 Task: Use the formula "DOLLAR" in spreadsheet "Project protfolio".
Action: Mouse moved to (900, 136)
Screenshot: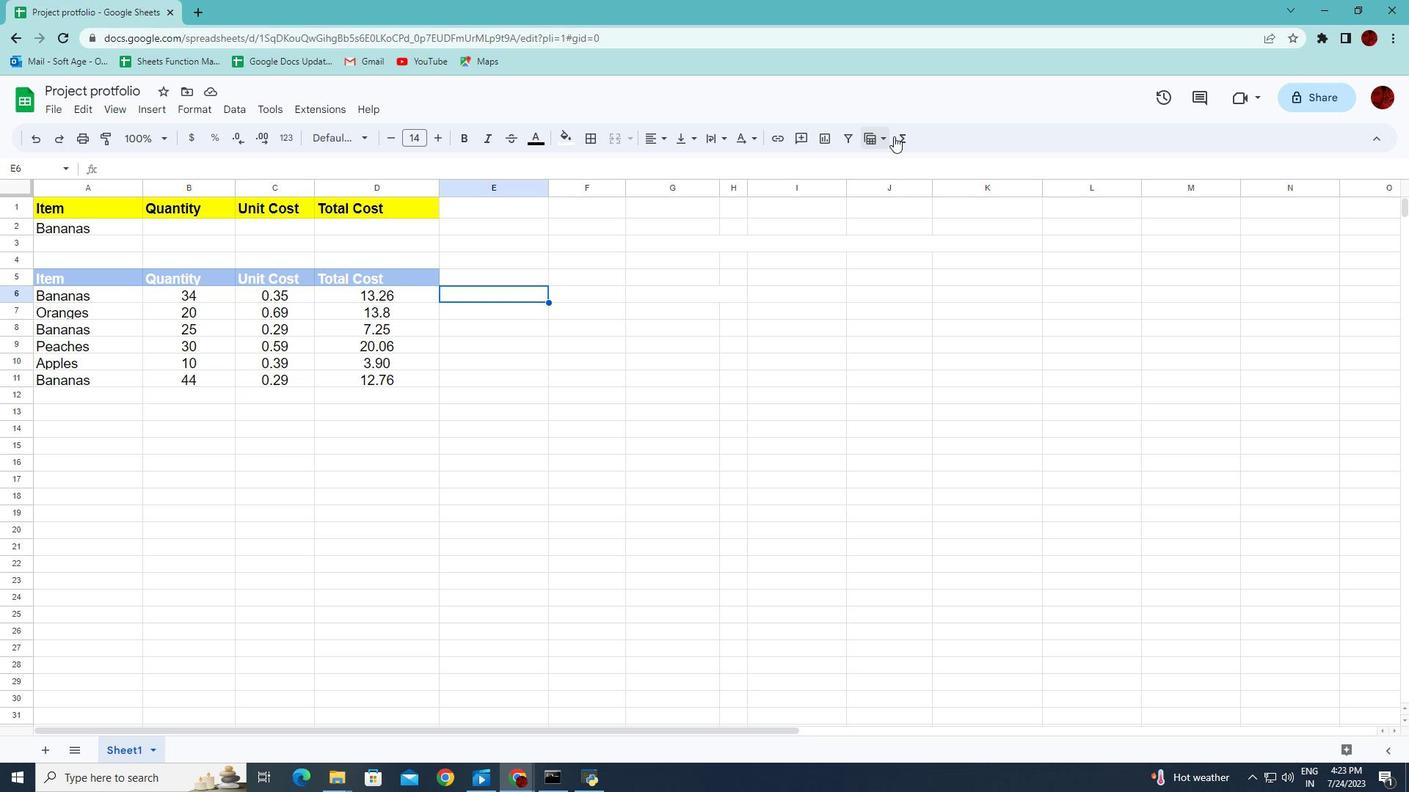 
Action: Mouse pressed left at (900, 136)
Screenshot: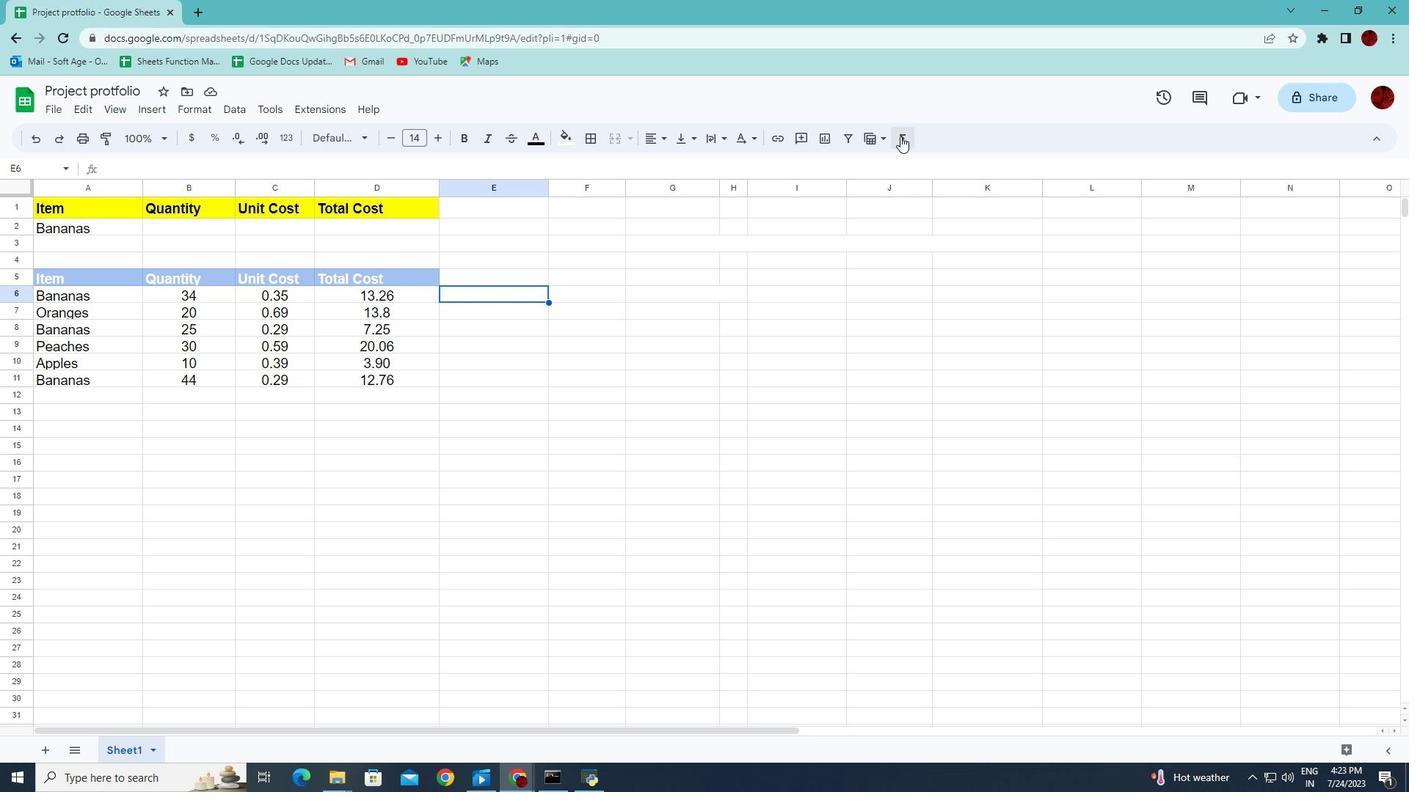 
Action: Mouse moved to (1097, 292)
Screenshot: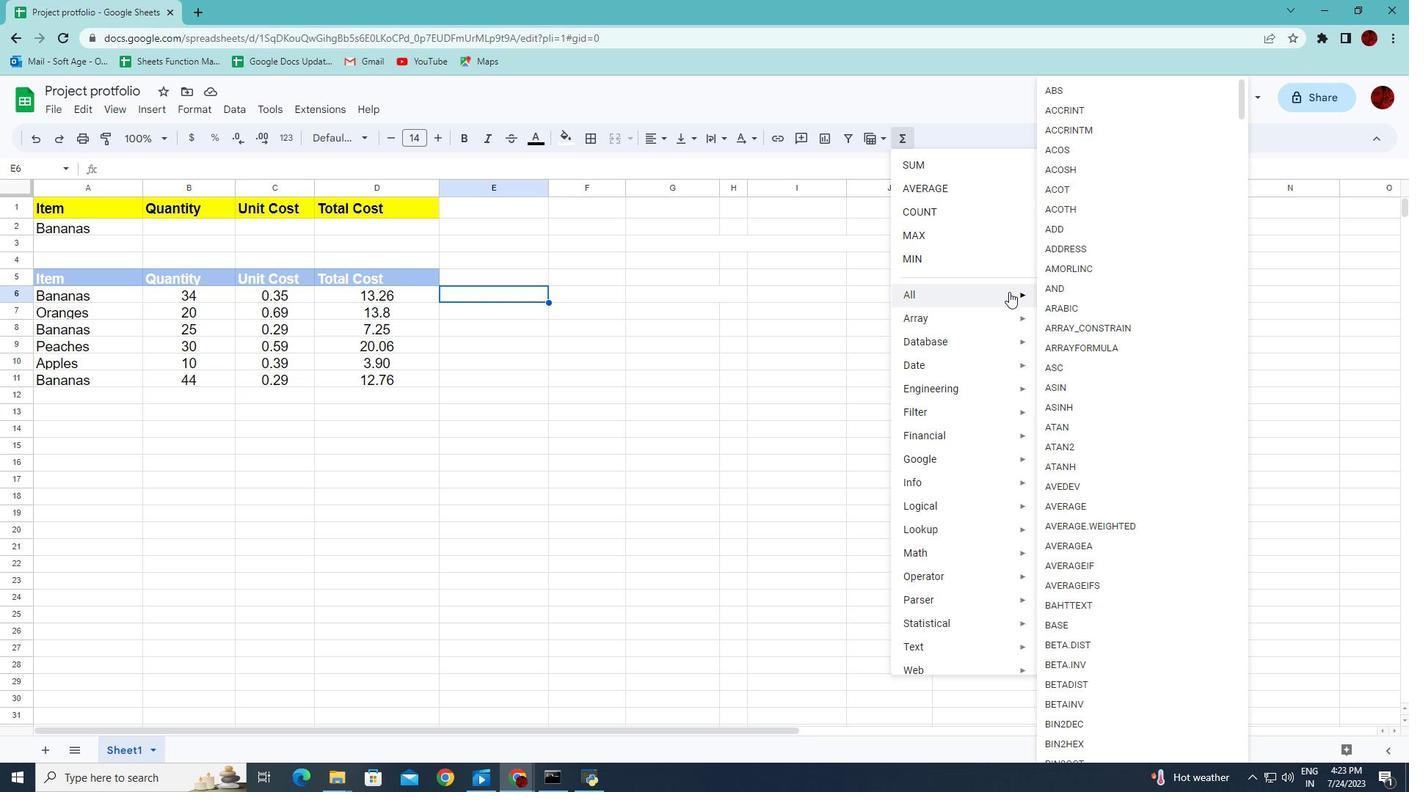
Action: Mouse scrolled (1097, 292) with delta (0, 0)
Screenshot: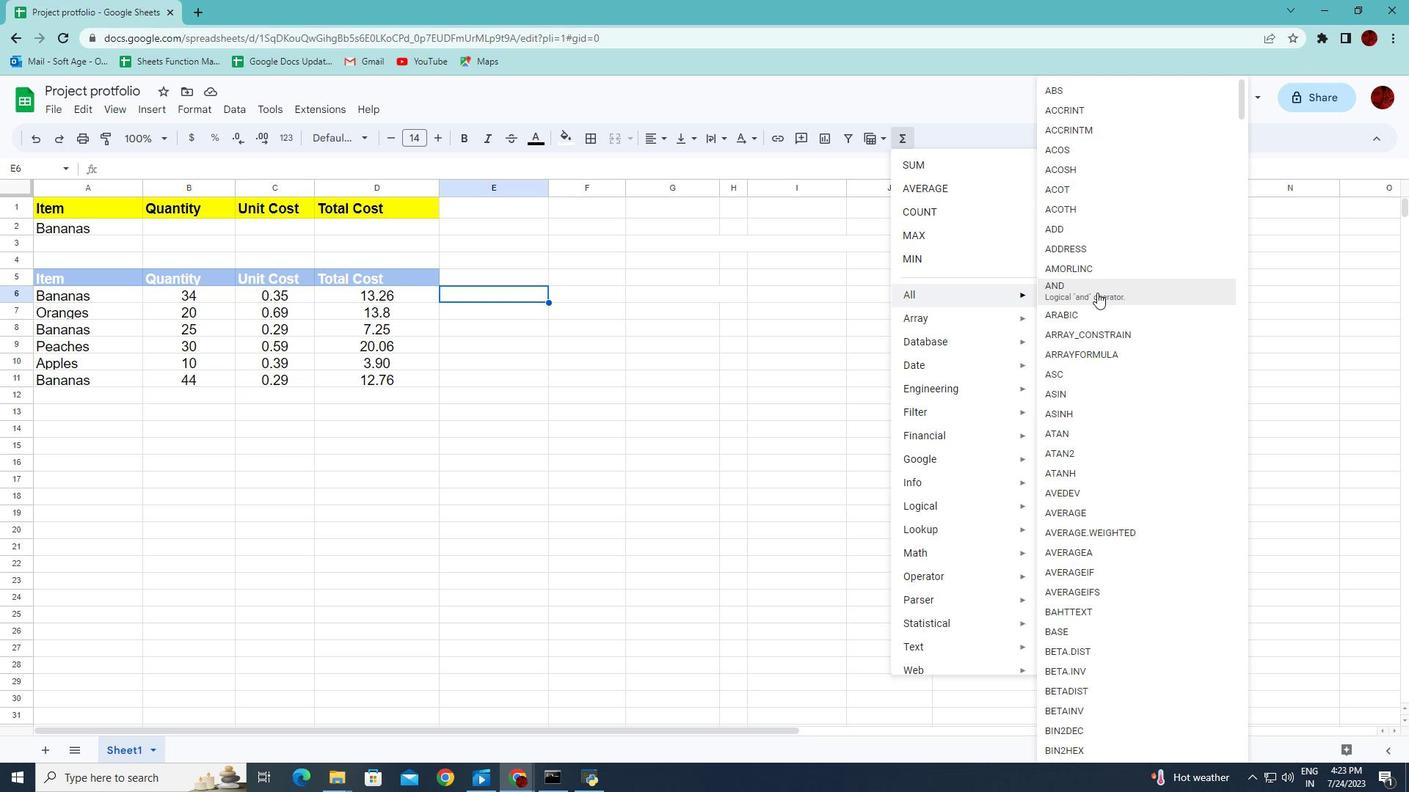 
Action: Mouse scrolled (1097, 292) with delta (0, 0)
Screenshot: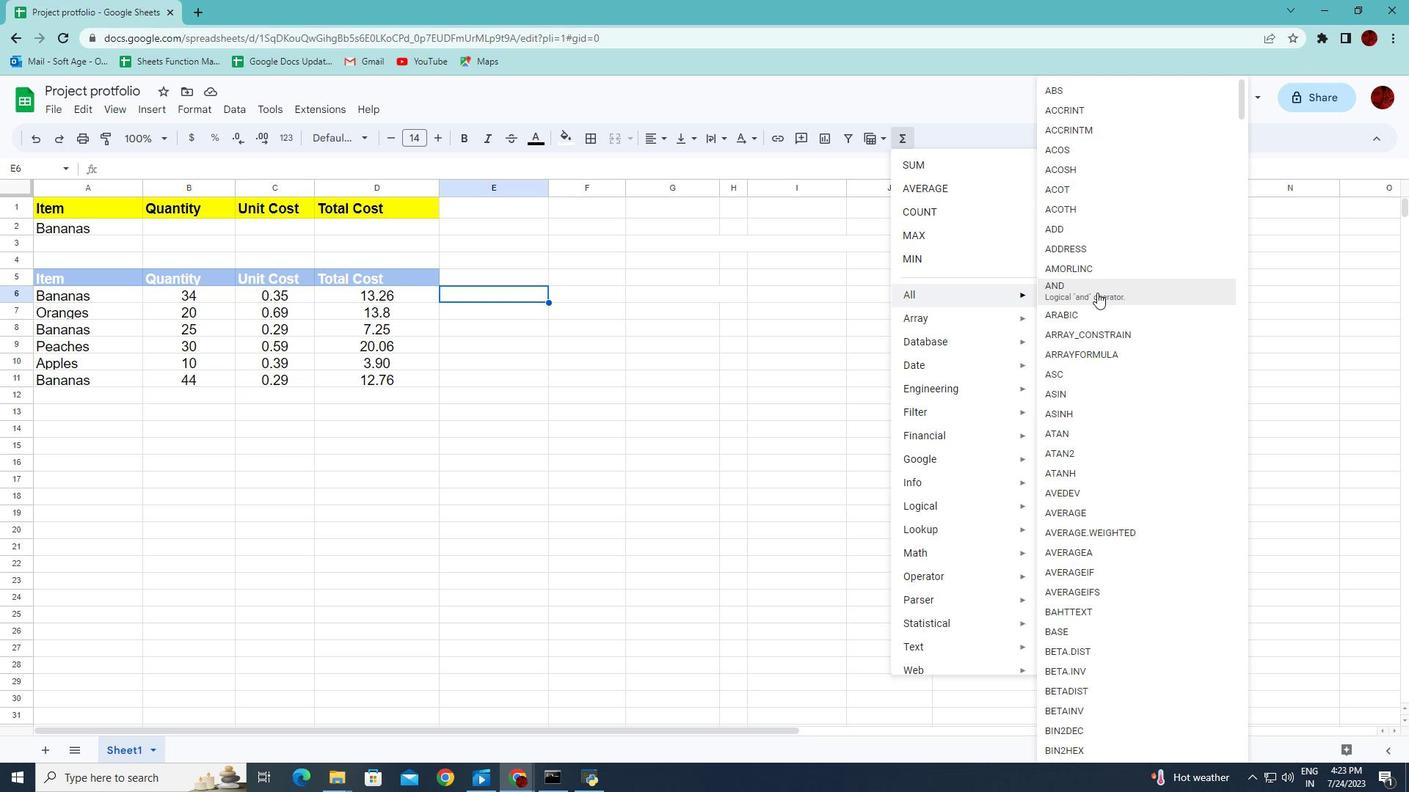 
Action: Mouse scrolled (1097, 292) with delta (0, 0)
Screenshot: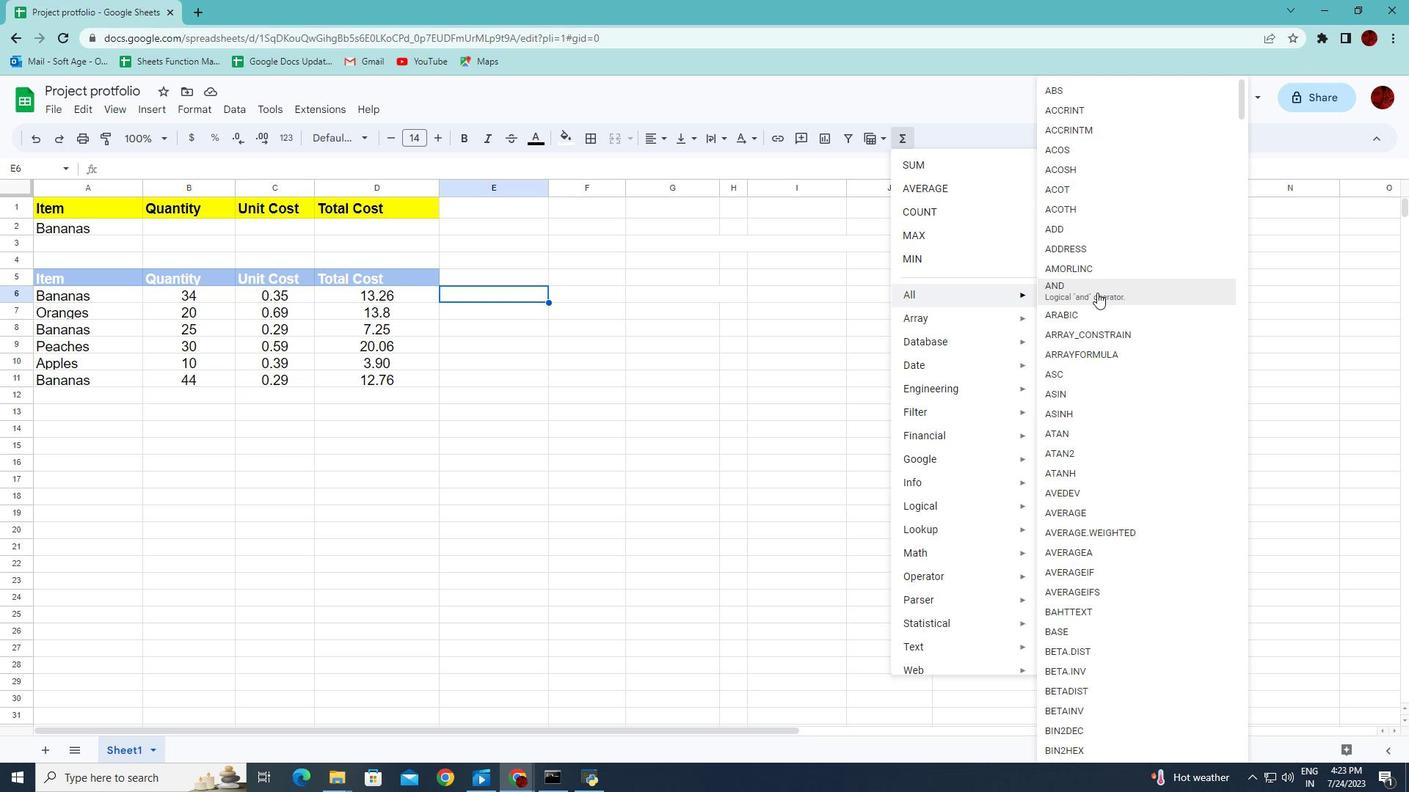 
Action: Mouse scrolled (1097, 292) with delta (0, 0)
Screenshot: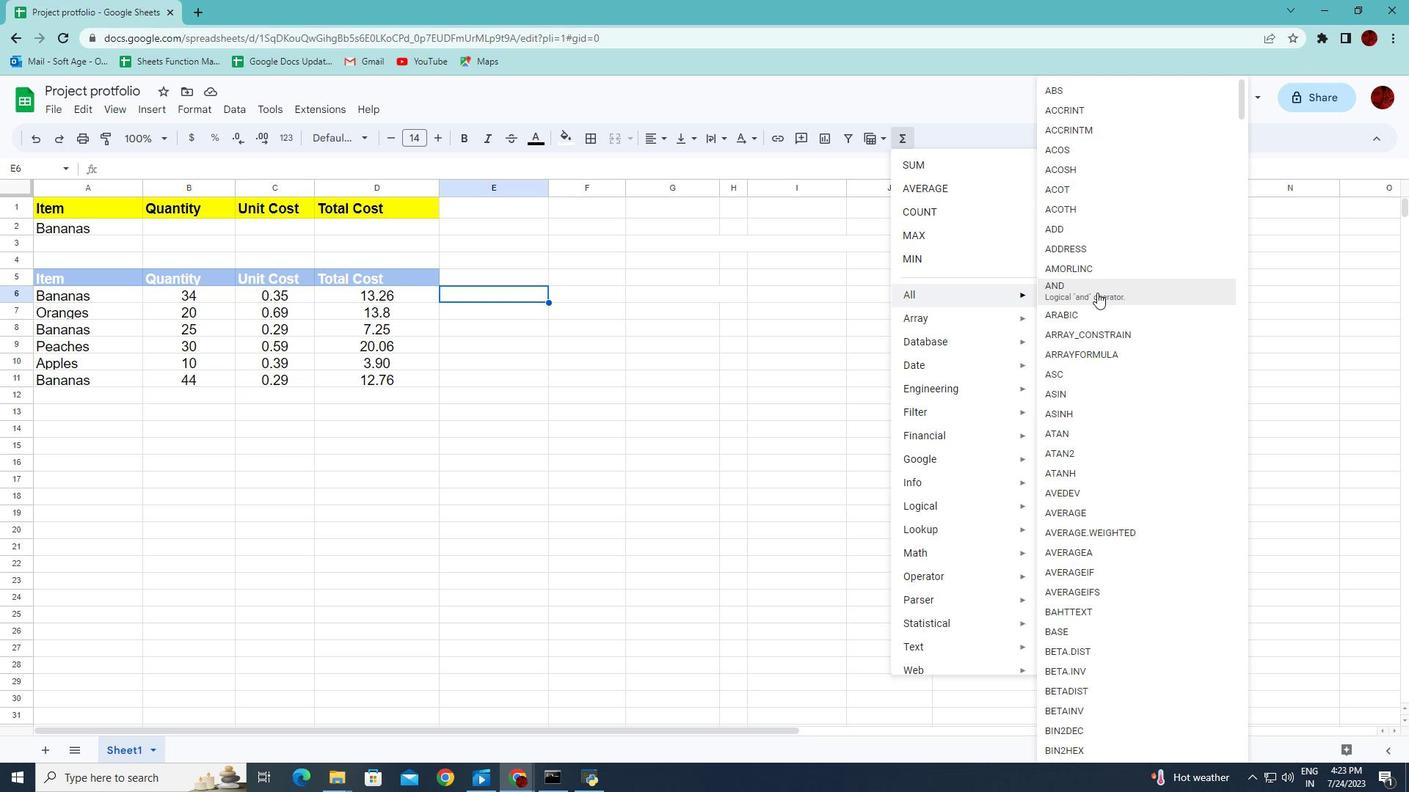 
Action: Mouse scrolled (1097, 292) with delta (0, 0)
Screenshot: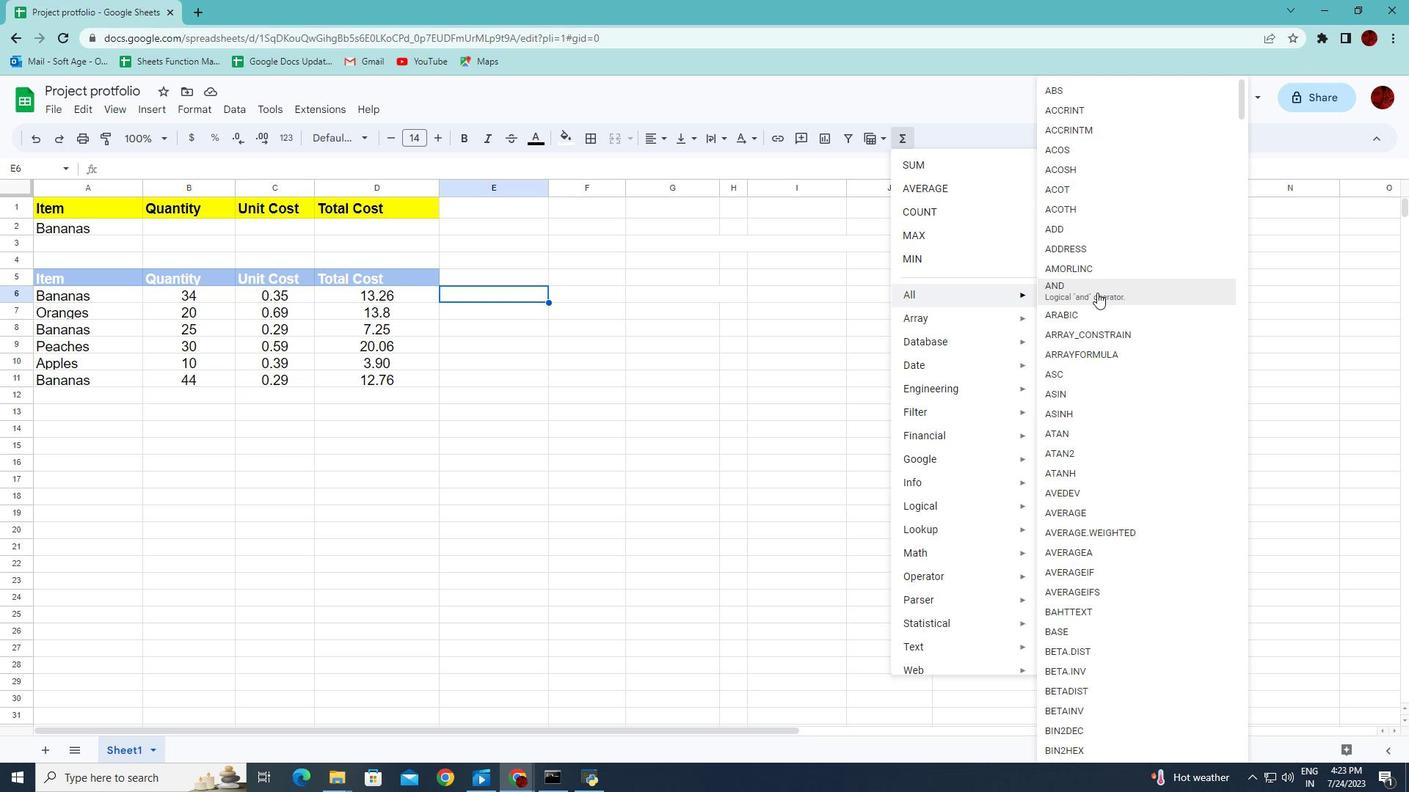 
Action: Mouse scrolled (1097, 292) with delta (0, 0)
Screenshot: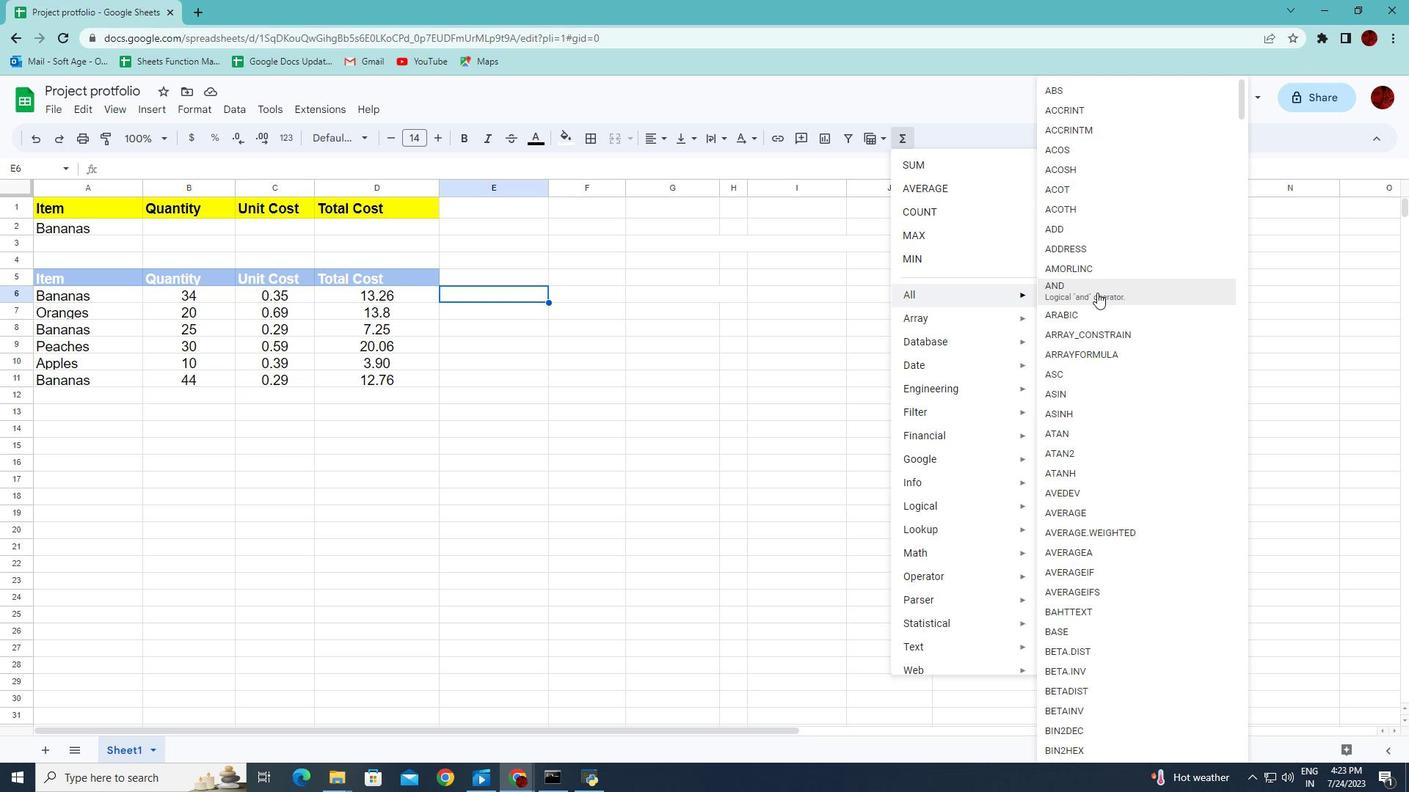 
Action: Mouse scrolled (1097, 292) with delta (0, 0)
Screenshot: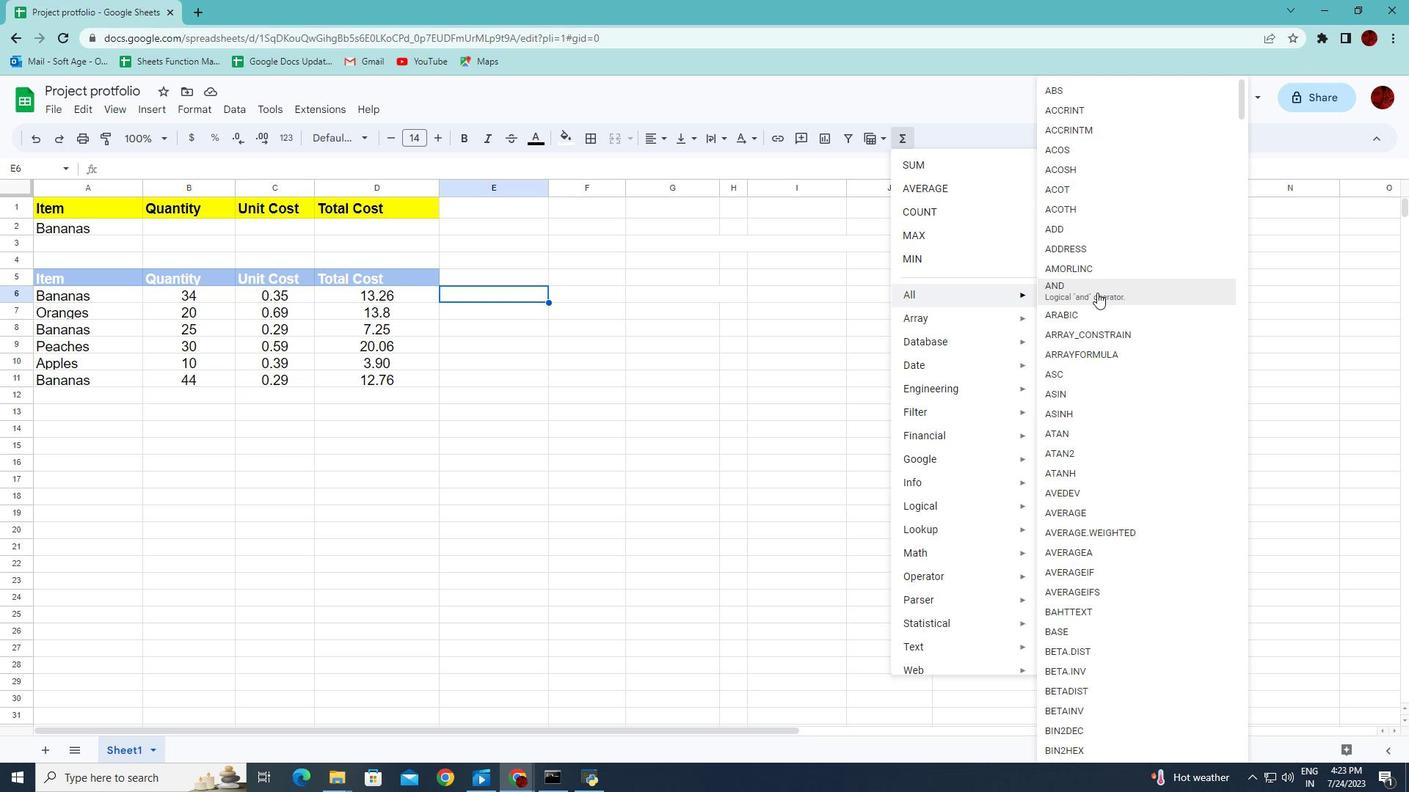 
Action: Mouse scrolled (1097, 292) with delta (0, 0)
Screenshot: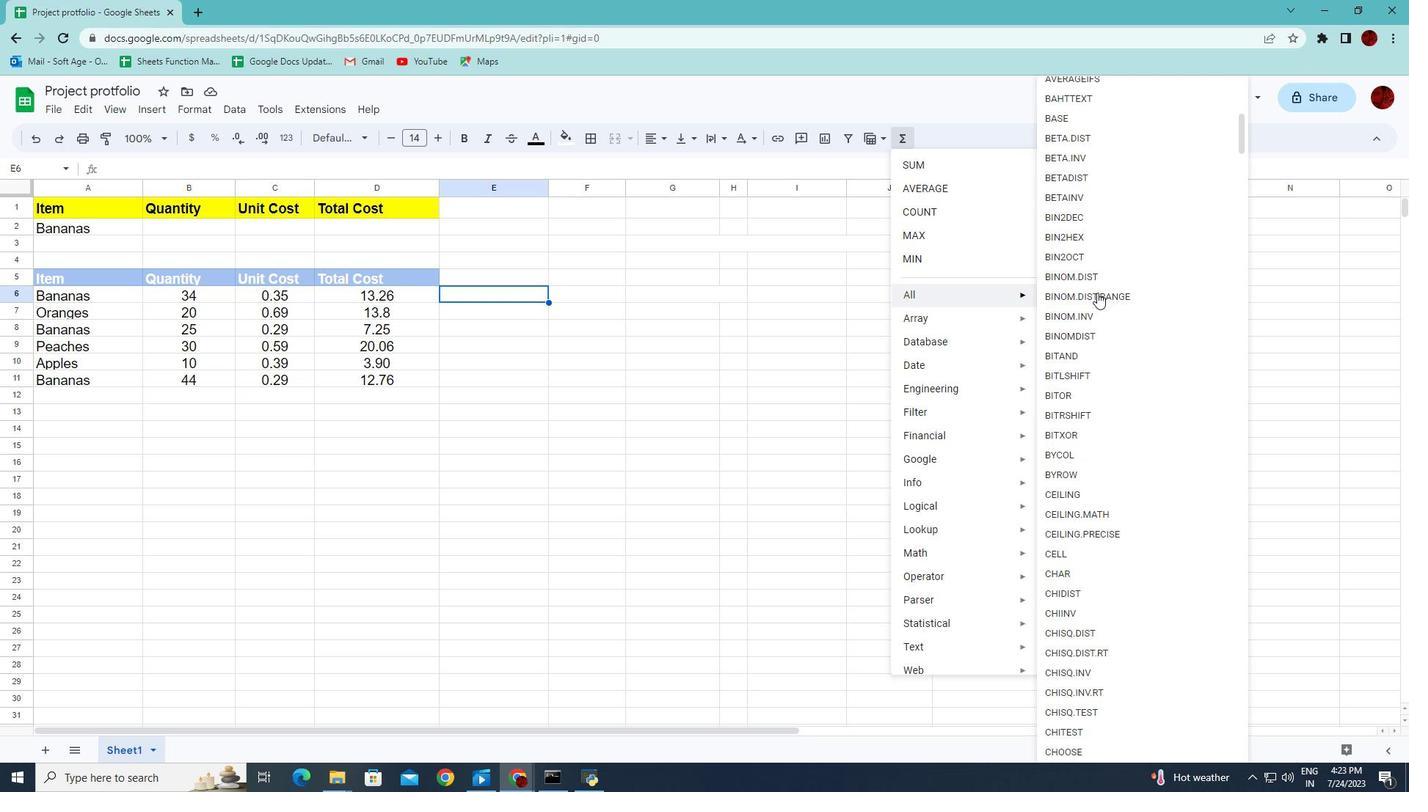 
Action: Mouse scrolled (1097, 292) with delta (0, 0)
Screenshot: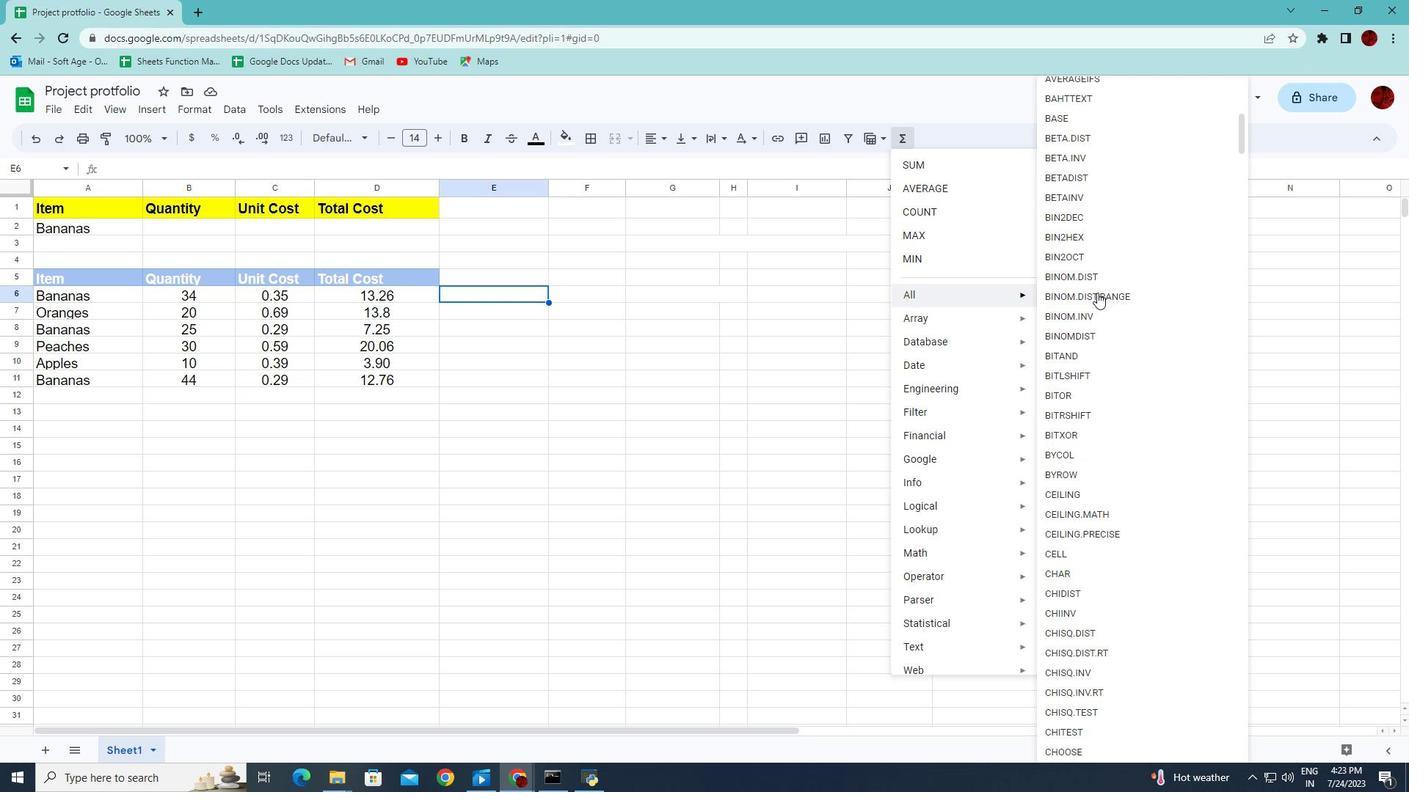 
Action: Mouse scrolled (1097, 292) with delta (0, 0)
Screenshot: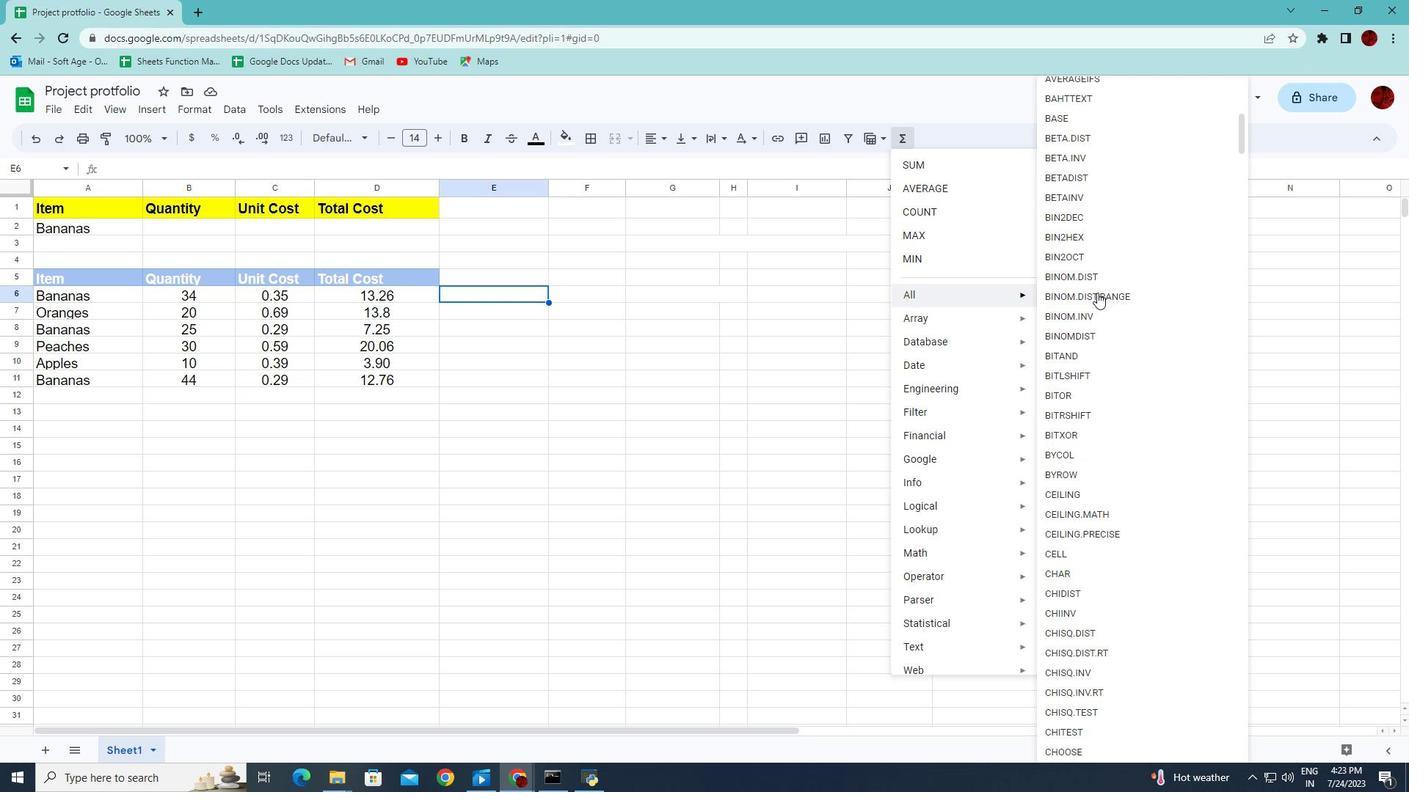 
Action: Mouse scrolled (1097, 292) with delta (0, 0)
Screenshot: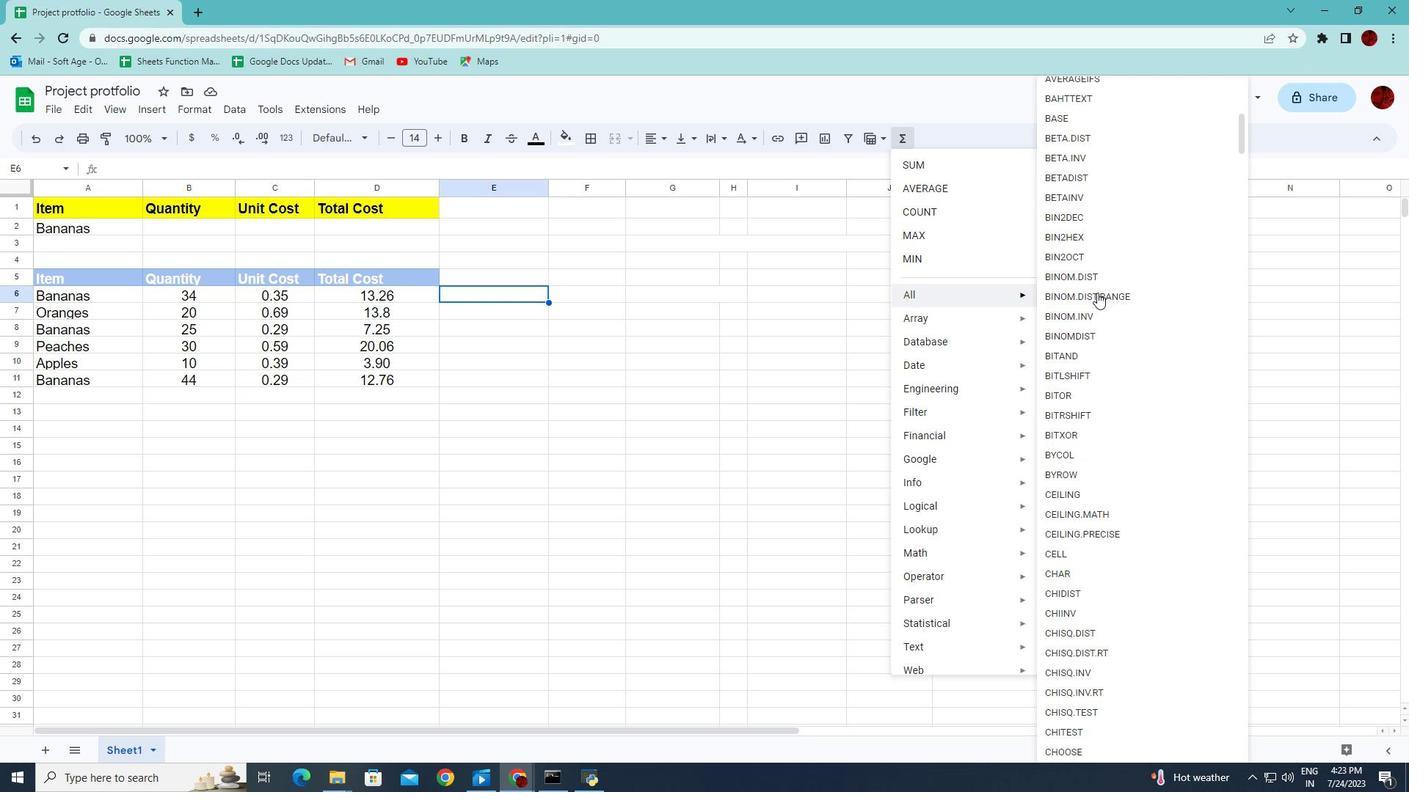 
Action: Mouse scrolled (1097, 292) with delta (0, 0)
Screenshot: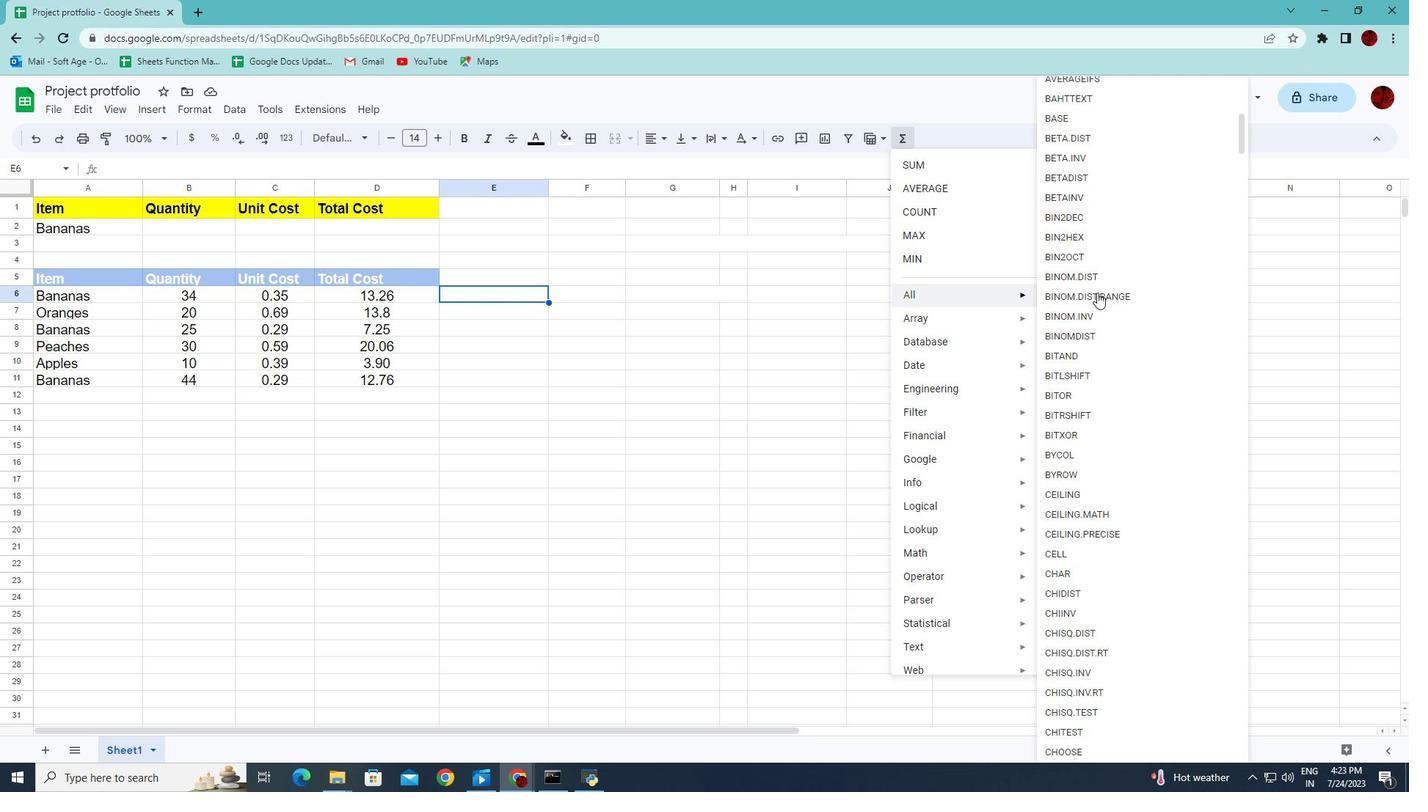 
Action: Mouse scrolled (1097, 292) with delta (0, 0)
Screenshot: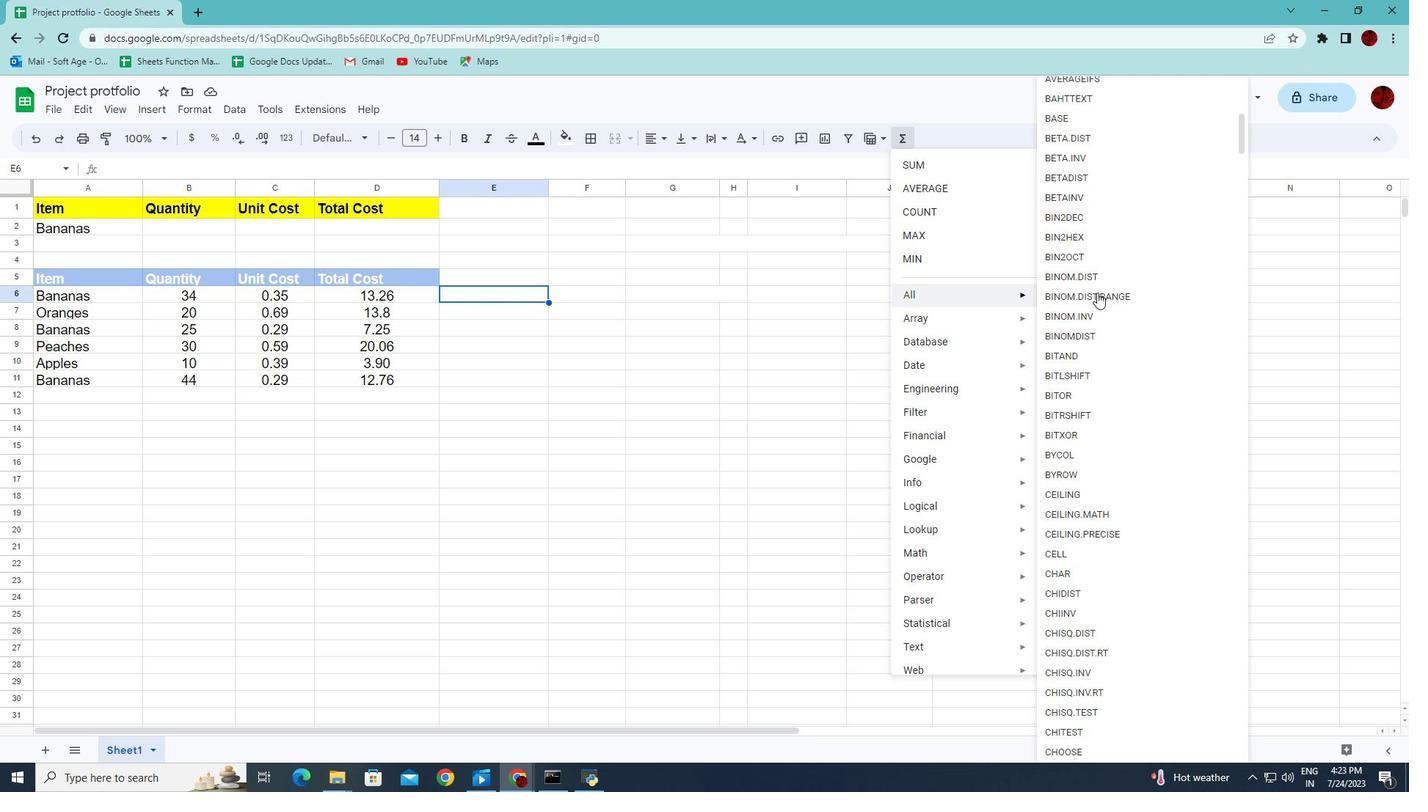 
Action: Mouse scrolled (1097, 292) with delta (0, 0)
Screenshot: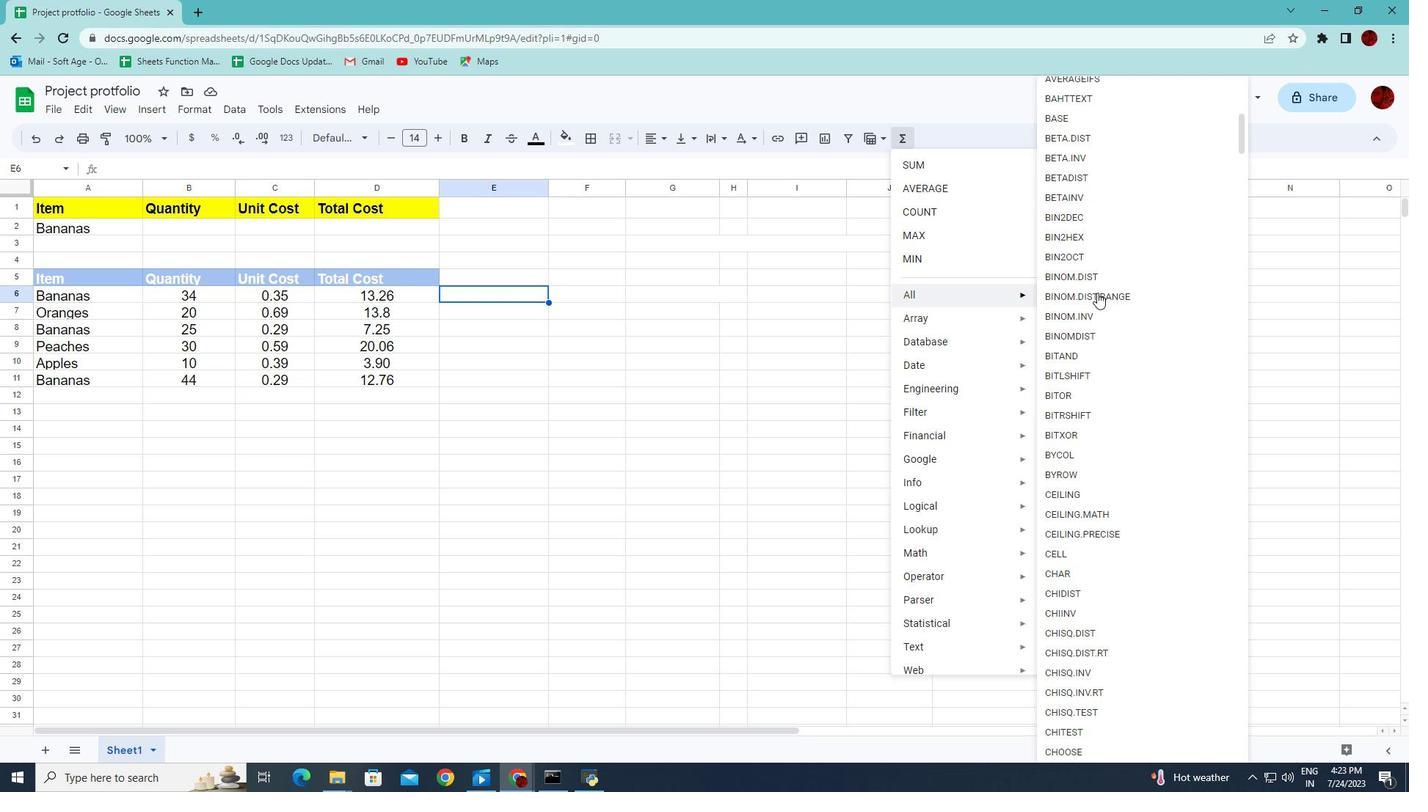 
Action: Mouse scrolled (1097, 292) with delta (0, 0)
Screenshot: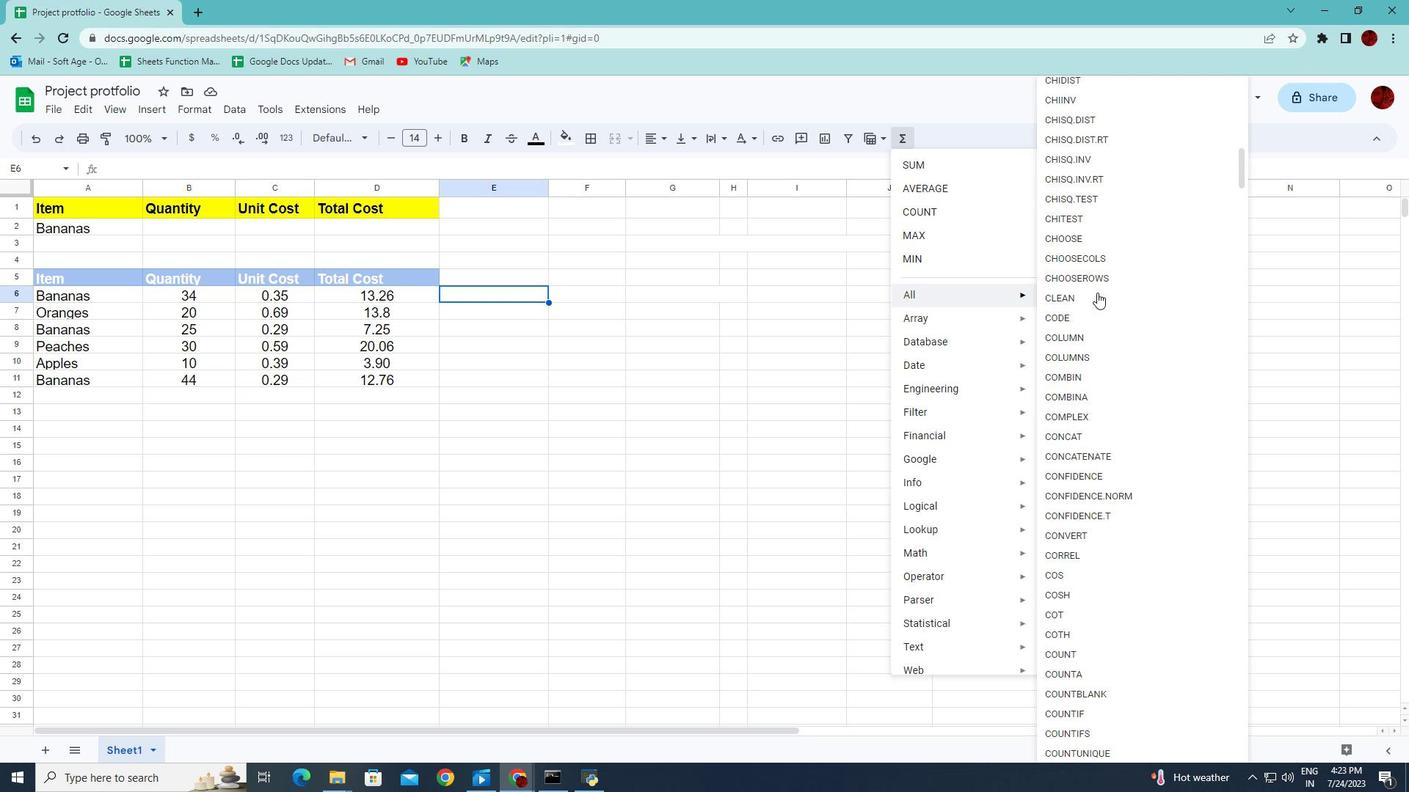 
Action: Mouse scrolled (1097, 292) with delta (0, 0)
Screenshot: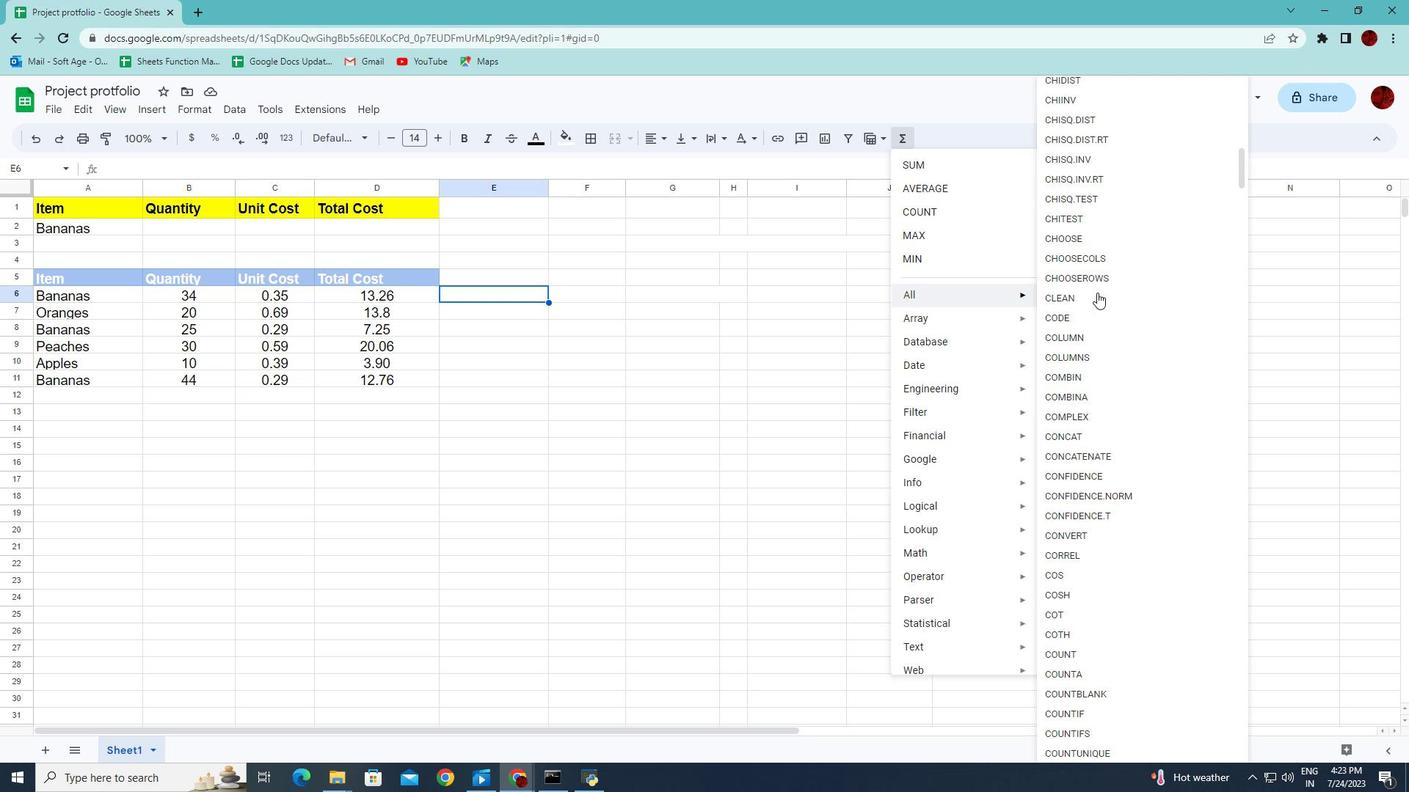 
Action: Mouse scrolled (1097, 292) with delta (0, 0)
Screenshot: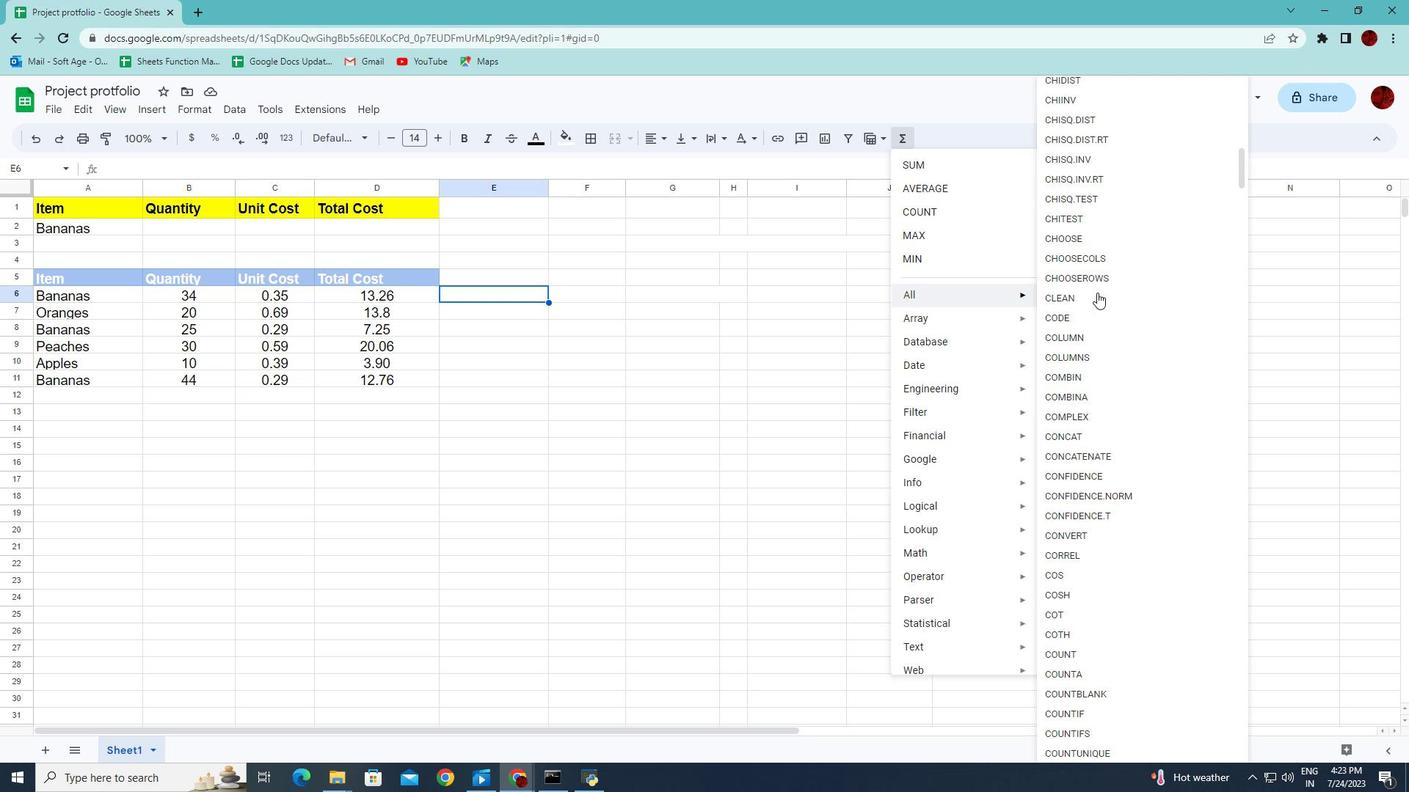 
Action: Mouse scrolled (1097, 292) with delta (0, 0)
Screenshot: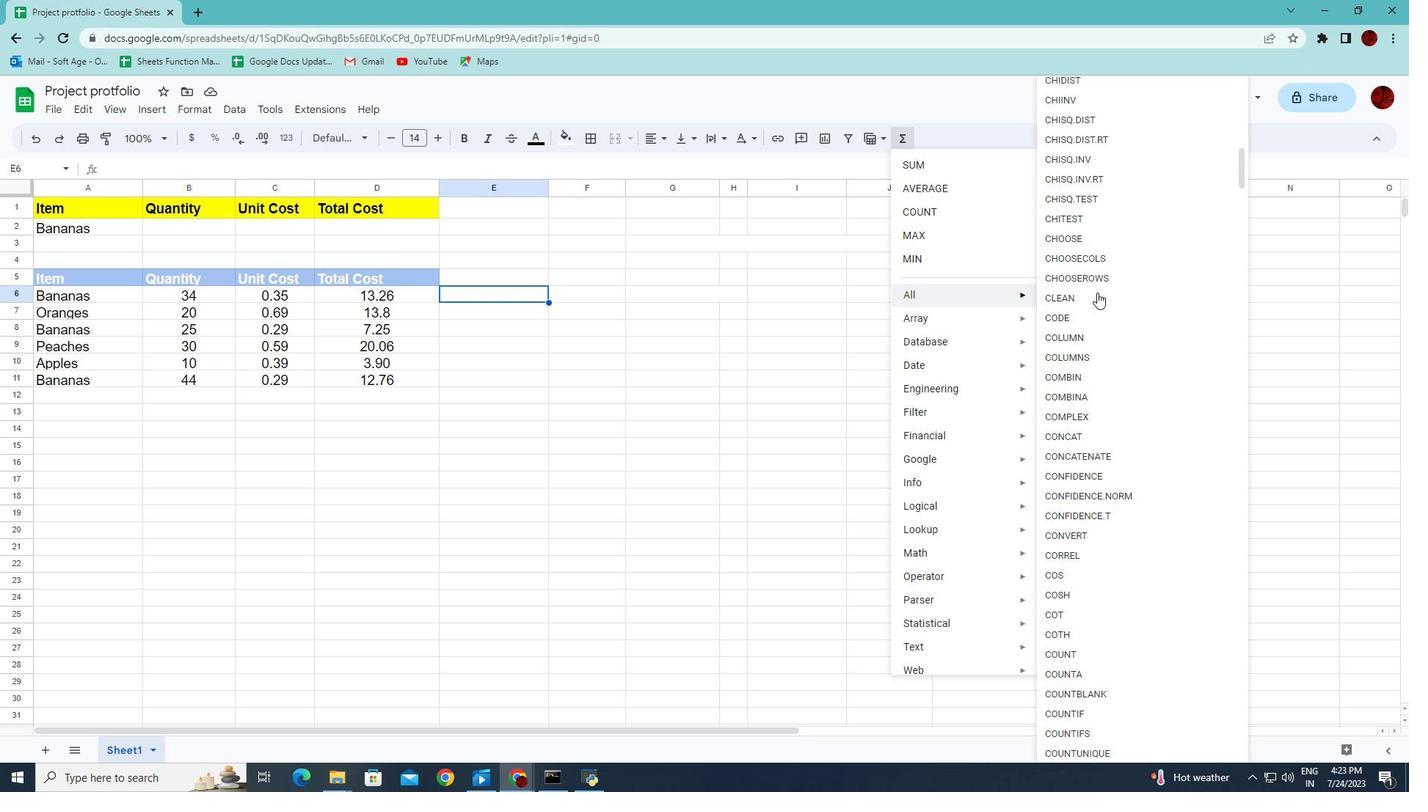 
Action: Mouse scrolled (1097, 292) with delta (0, 0)
Screenshot: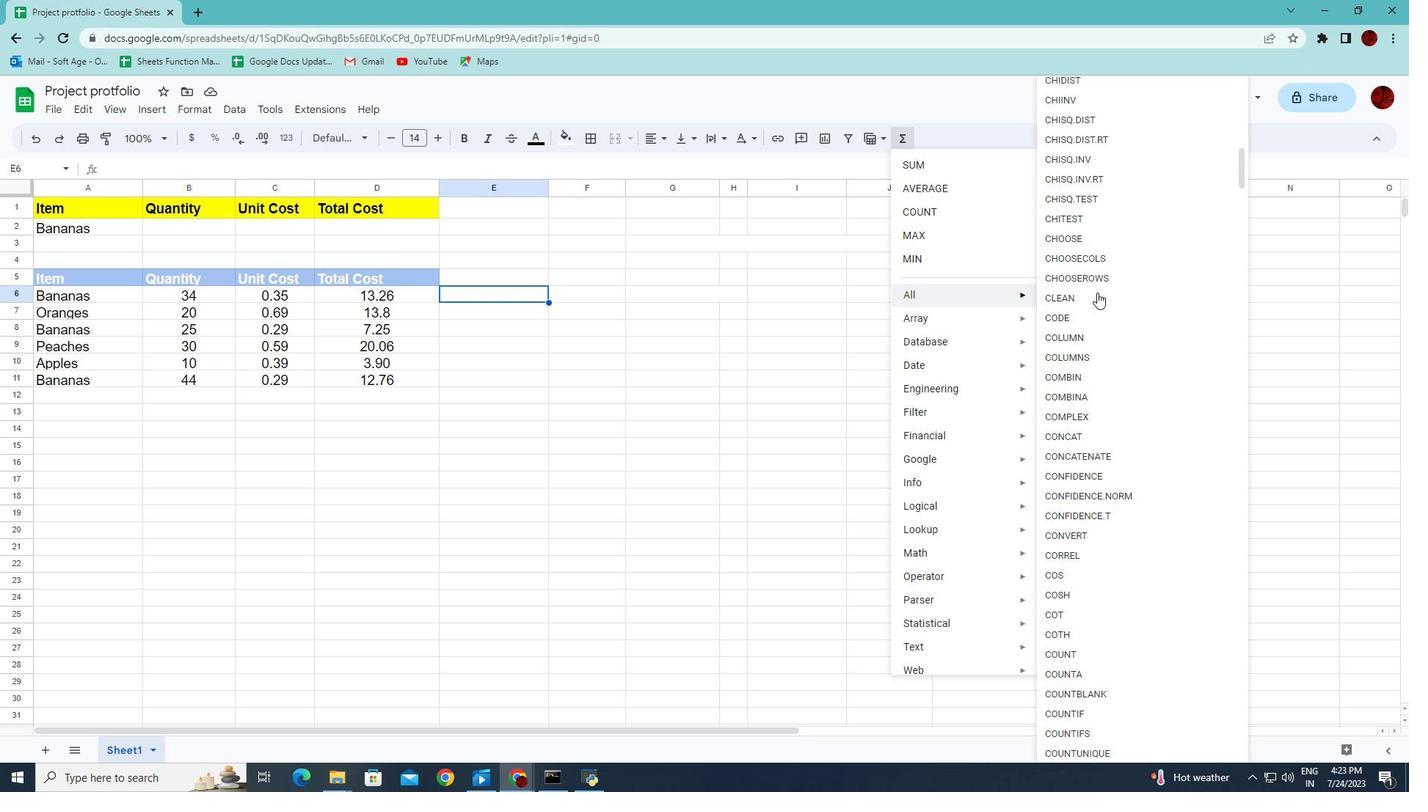 
Action: Mouse scrolled (1097, 292) with delta (0, 0)
Screenshot: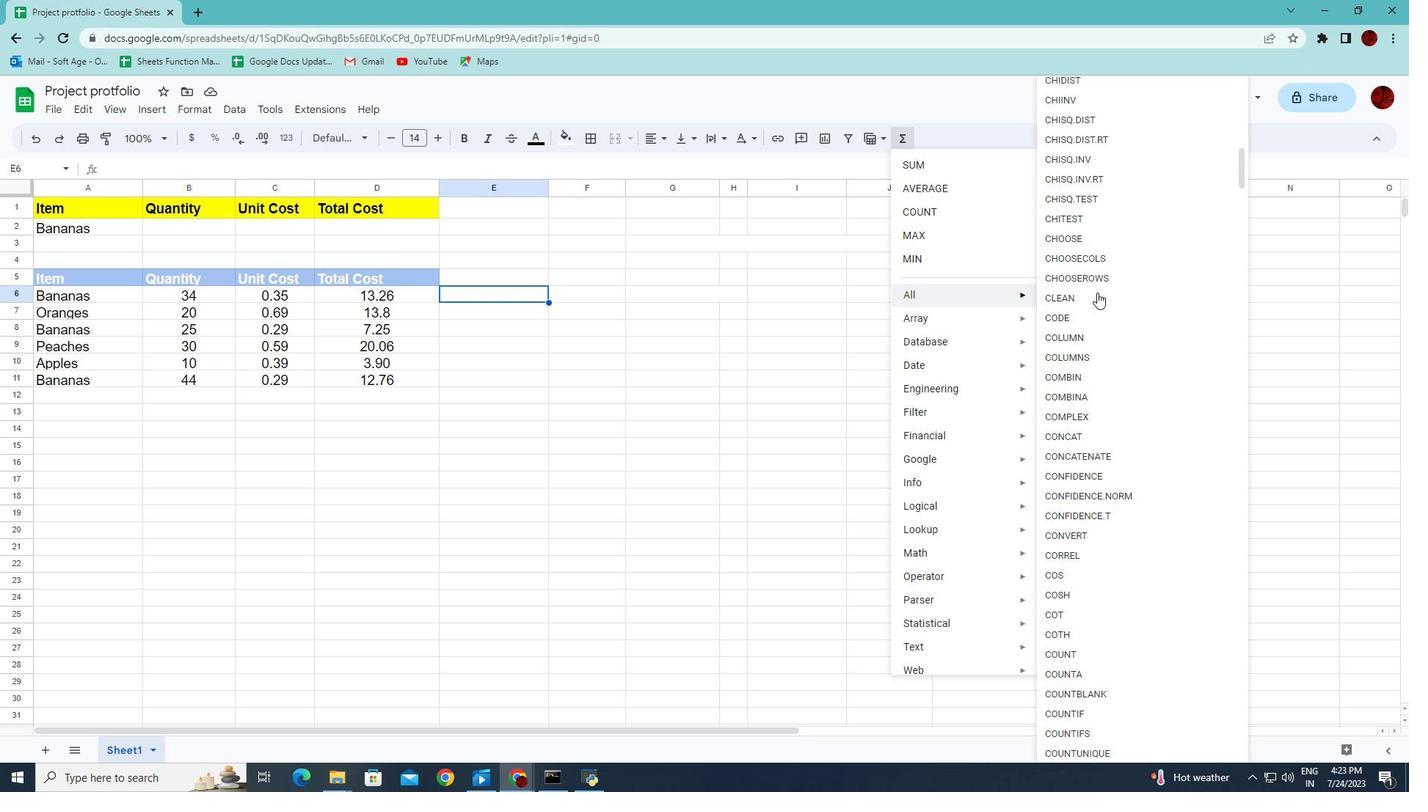 
Action: Mouse scrolled (1097, 292) with delta (0, 0)
Screenshot: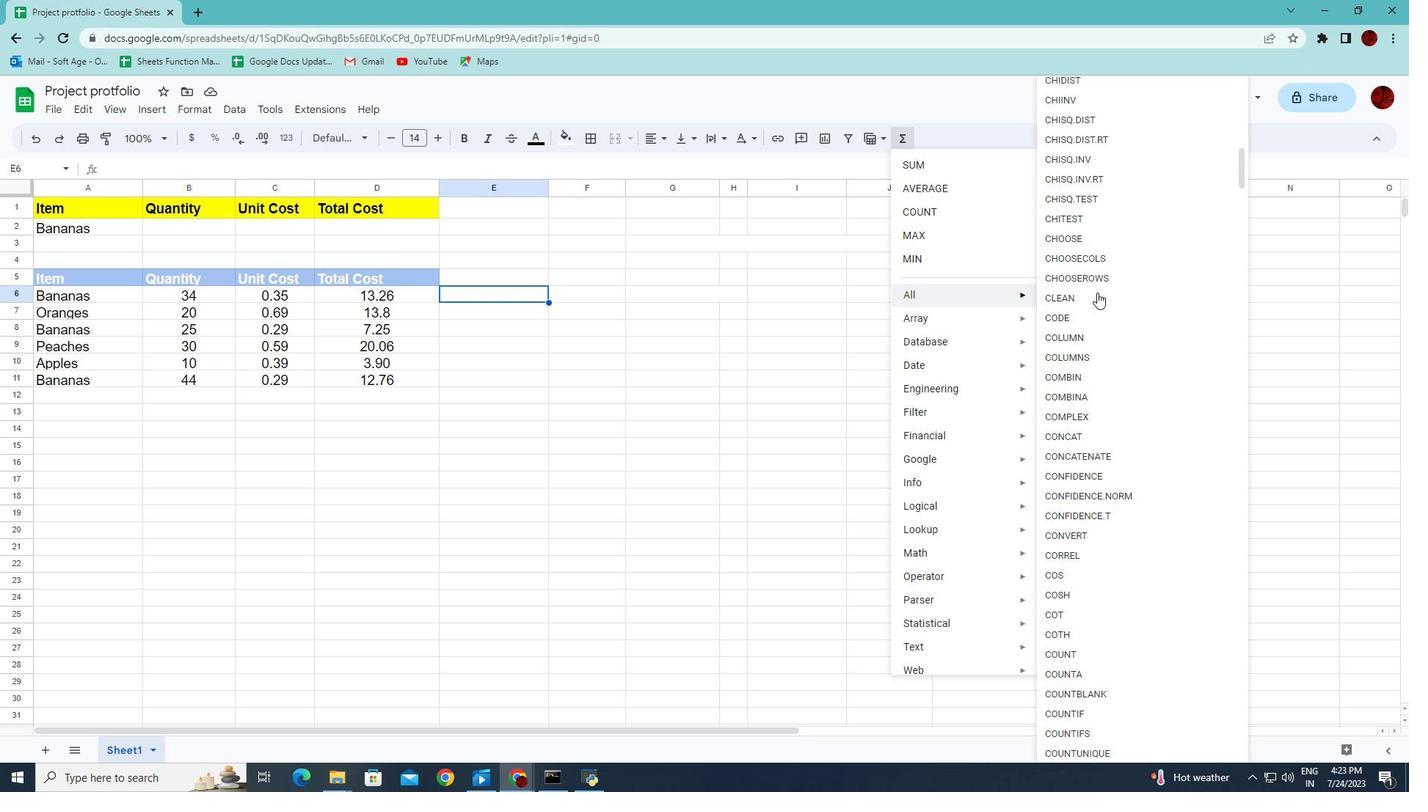 
Action: Mouse scrolled (1097, 292) with delta (0, 0)
Screenshot: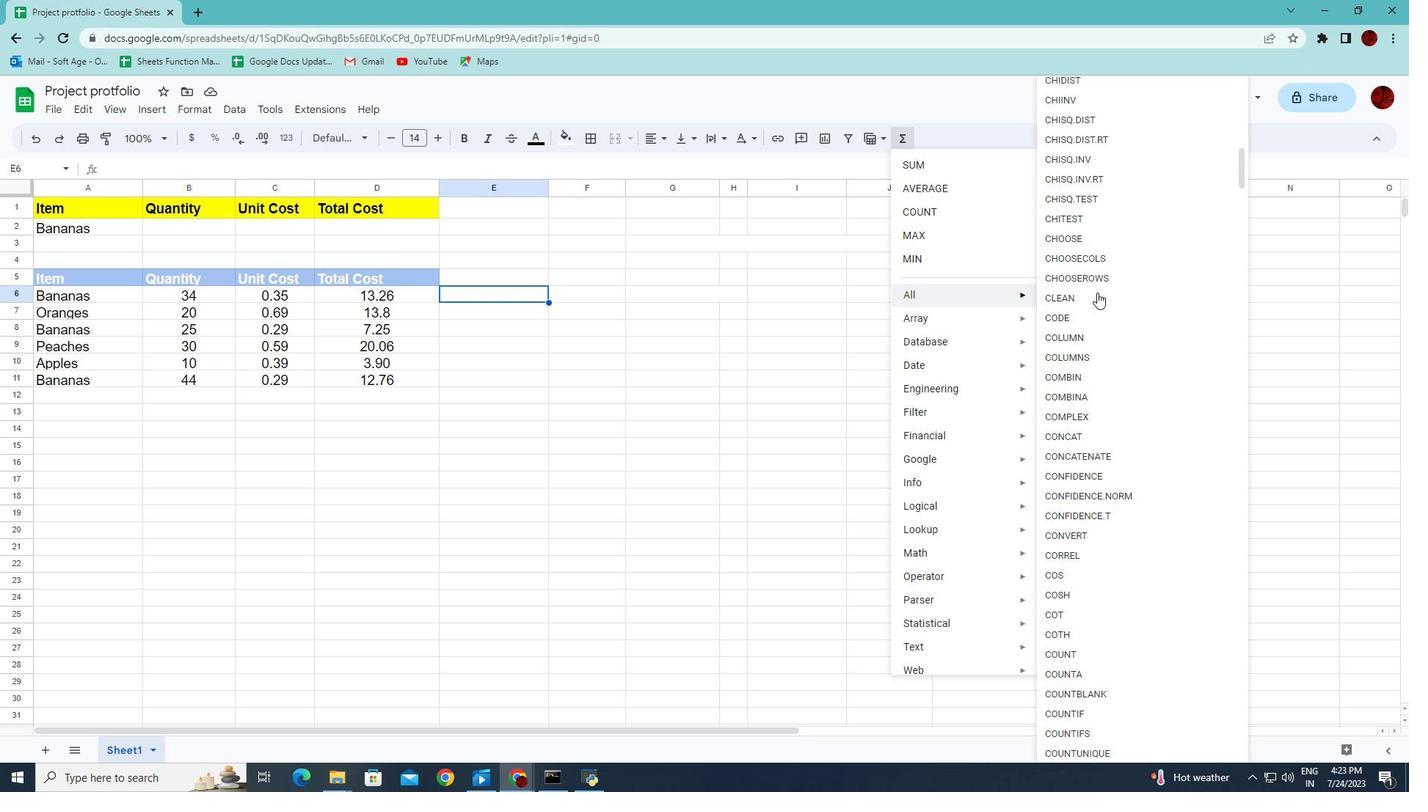 
Action: Mouse scrolled (1097, 292) with delta (0, 0)
Screenshot: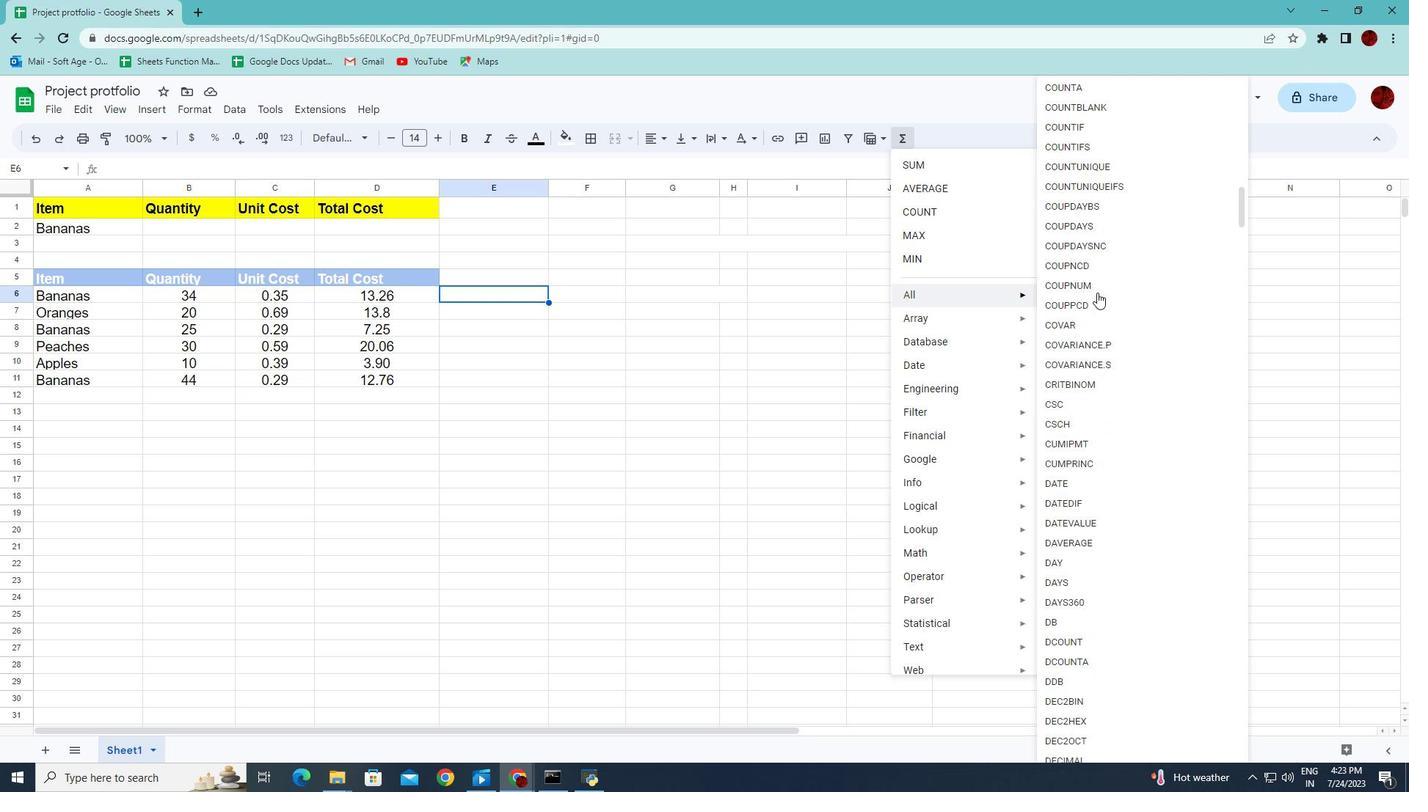 
Action: Mouse scrolled (1097, 292) with delta (0, 0)
Screenshot: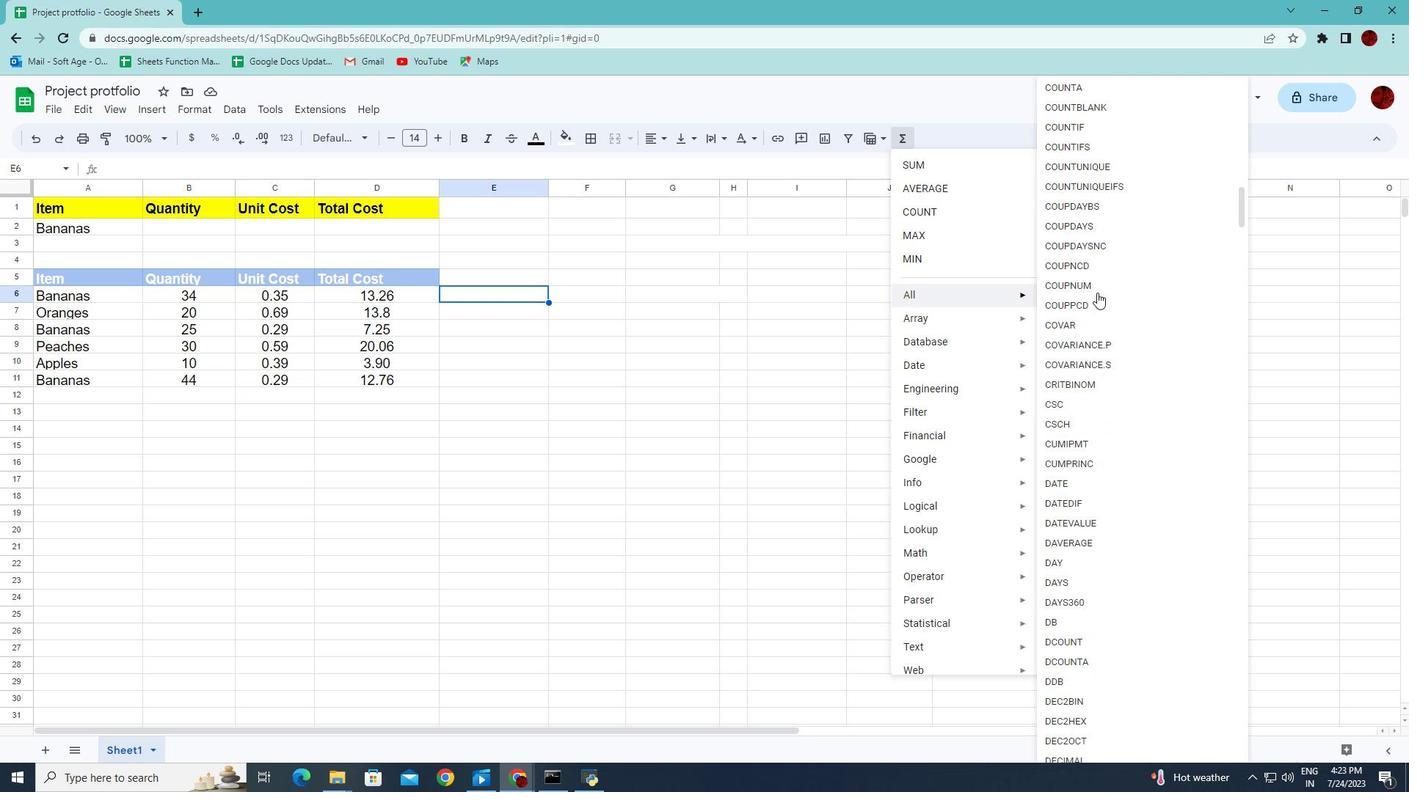 
Action: Mouse scrolled (1097, 292) with delta (0, 0)
Screenshot: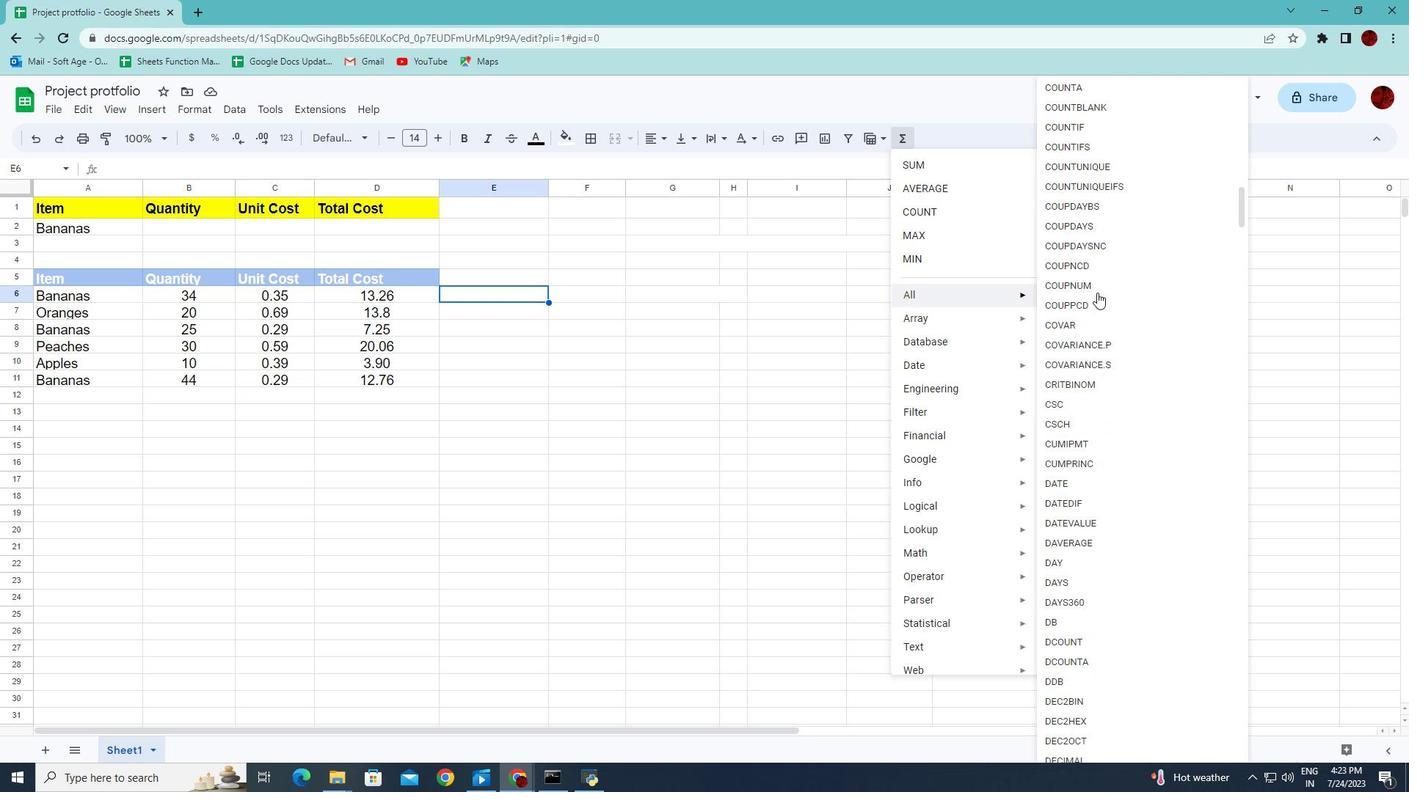 
Action: Mouse scrolled (1097, 292) with delta (0, 0)
Screenshot: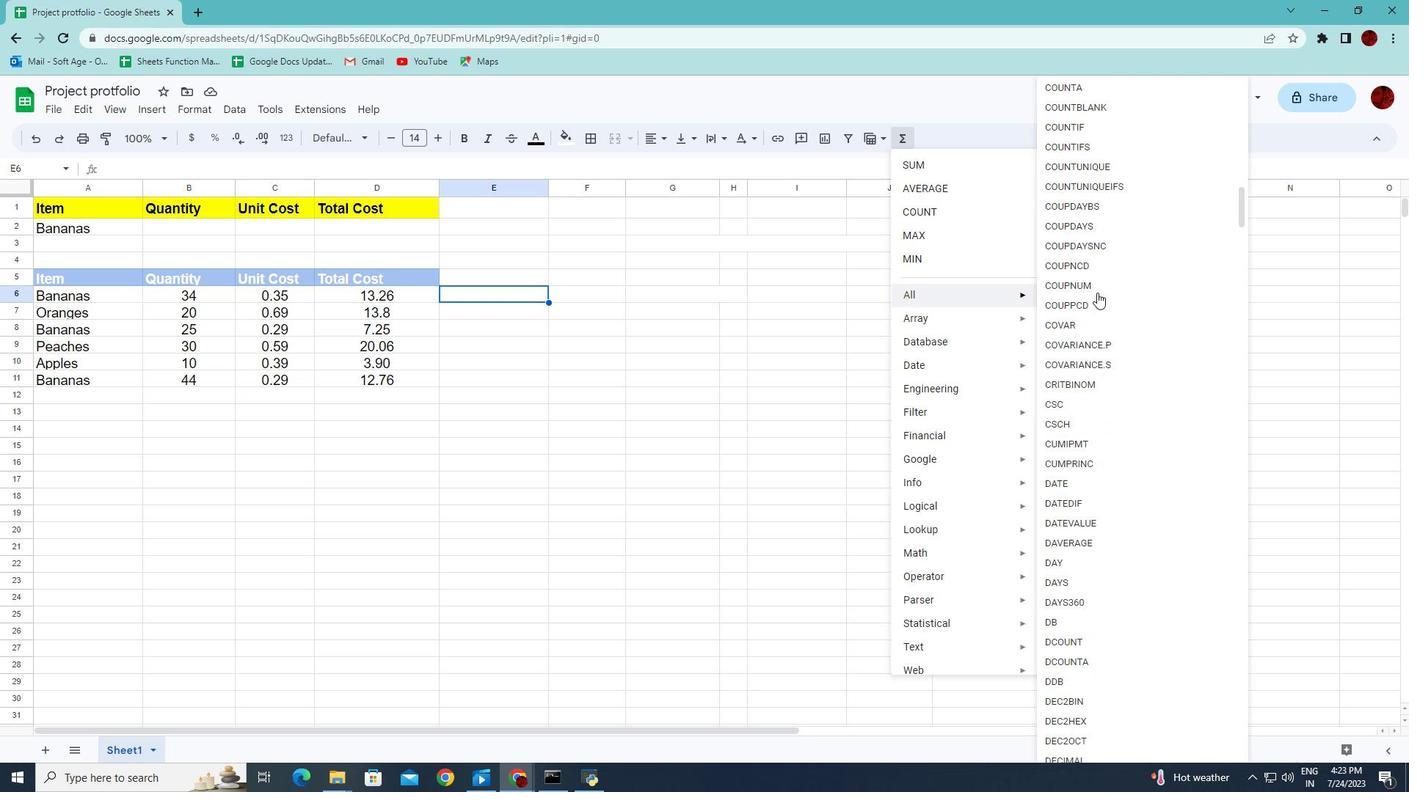 
Action: Mouse scrolled (1097, 292) with delta (0, 0)
Screenshot: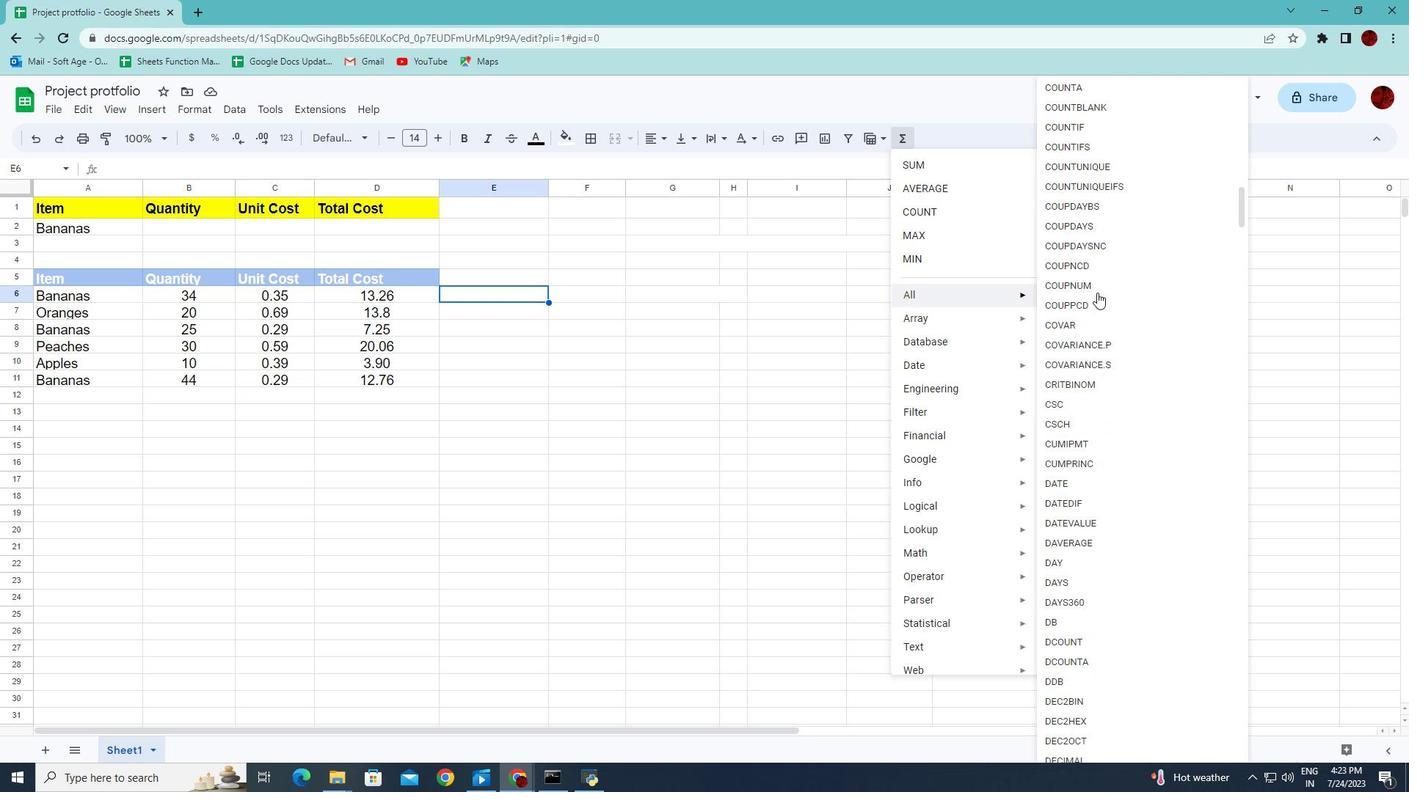 
Action: Mouse scrolled (1097, 292) with delta (0, 0)
Screenshot: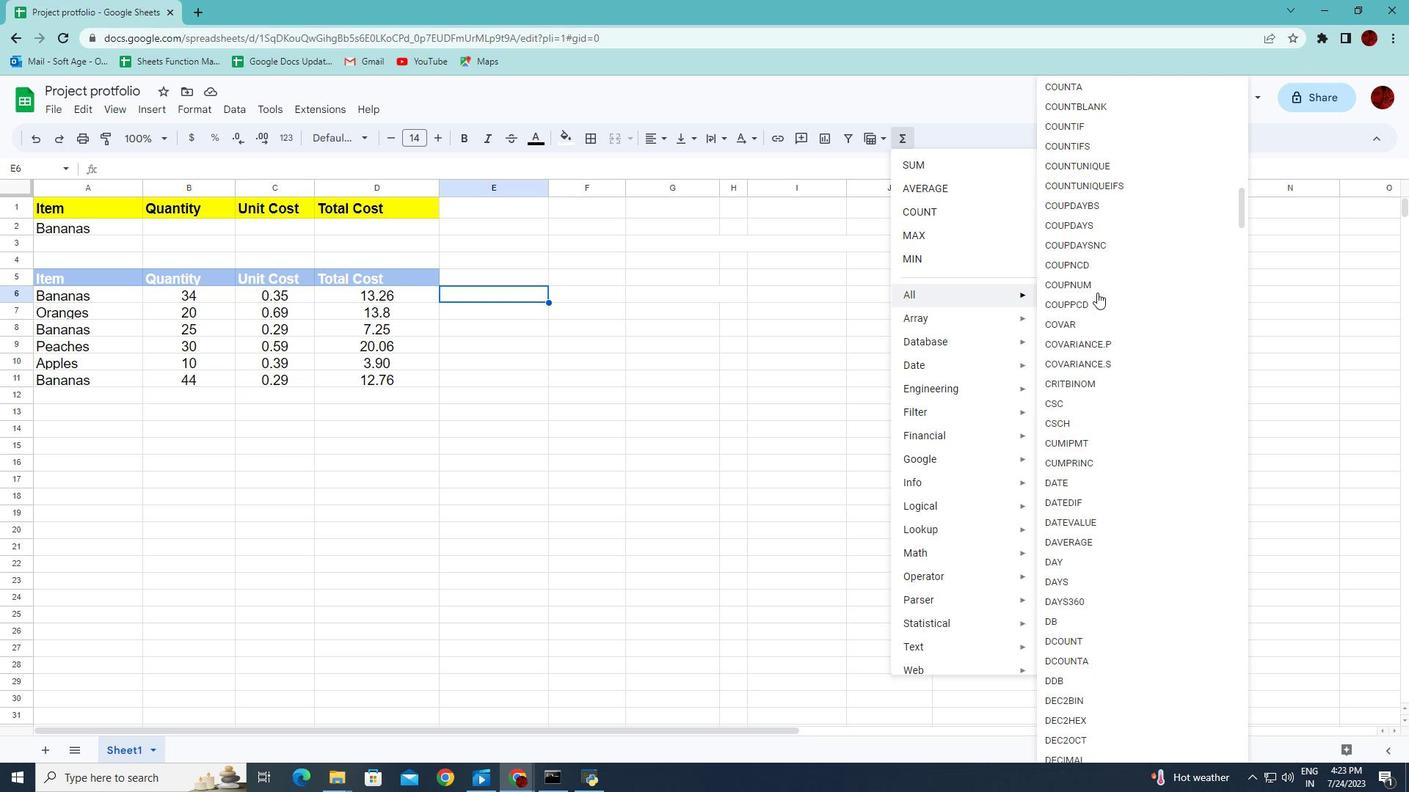 
Action: Mouse scrolled (1097, 292) with delta (0, 0)
Screenshot: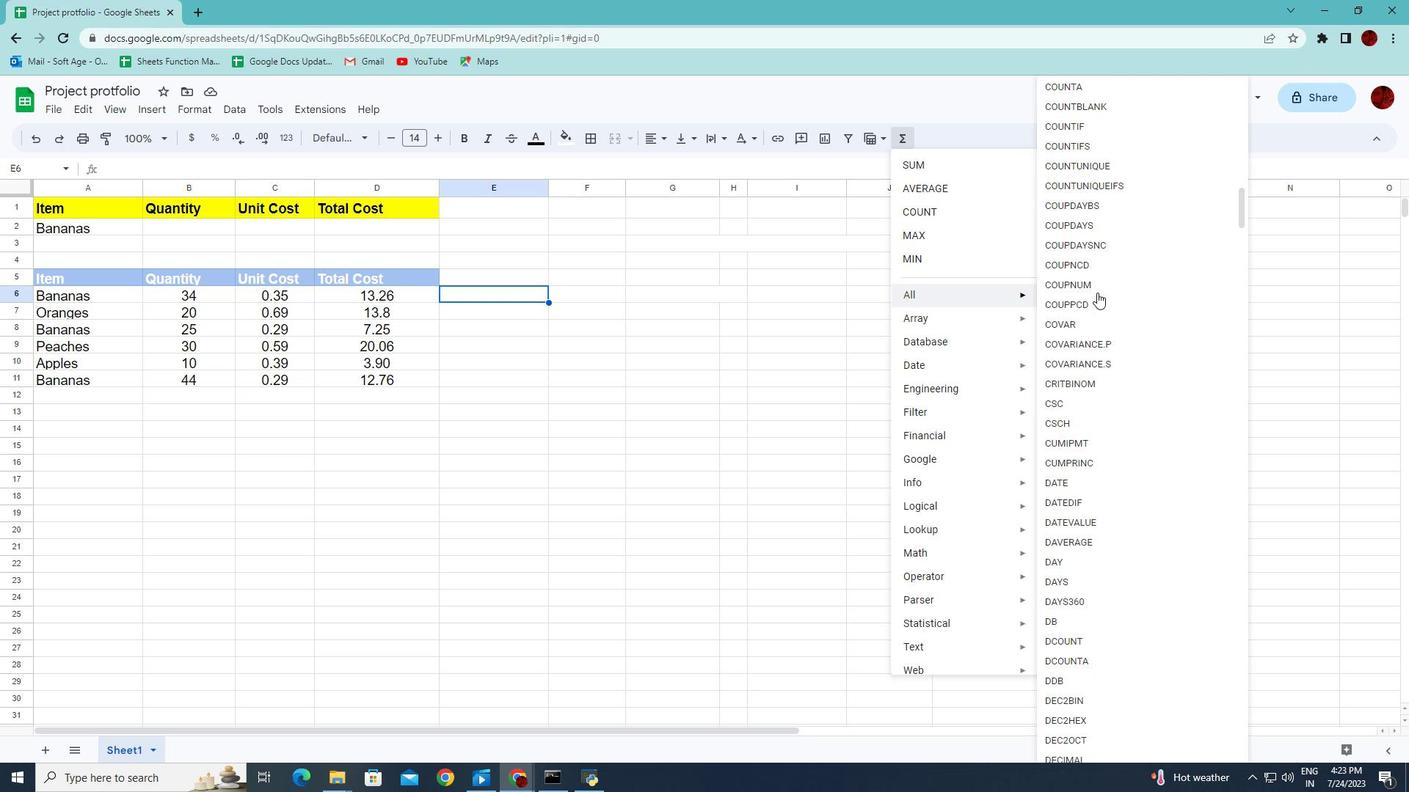 
Action: Mouse scrolled (1097, 292) with delta (0, 0)
Screenshot: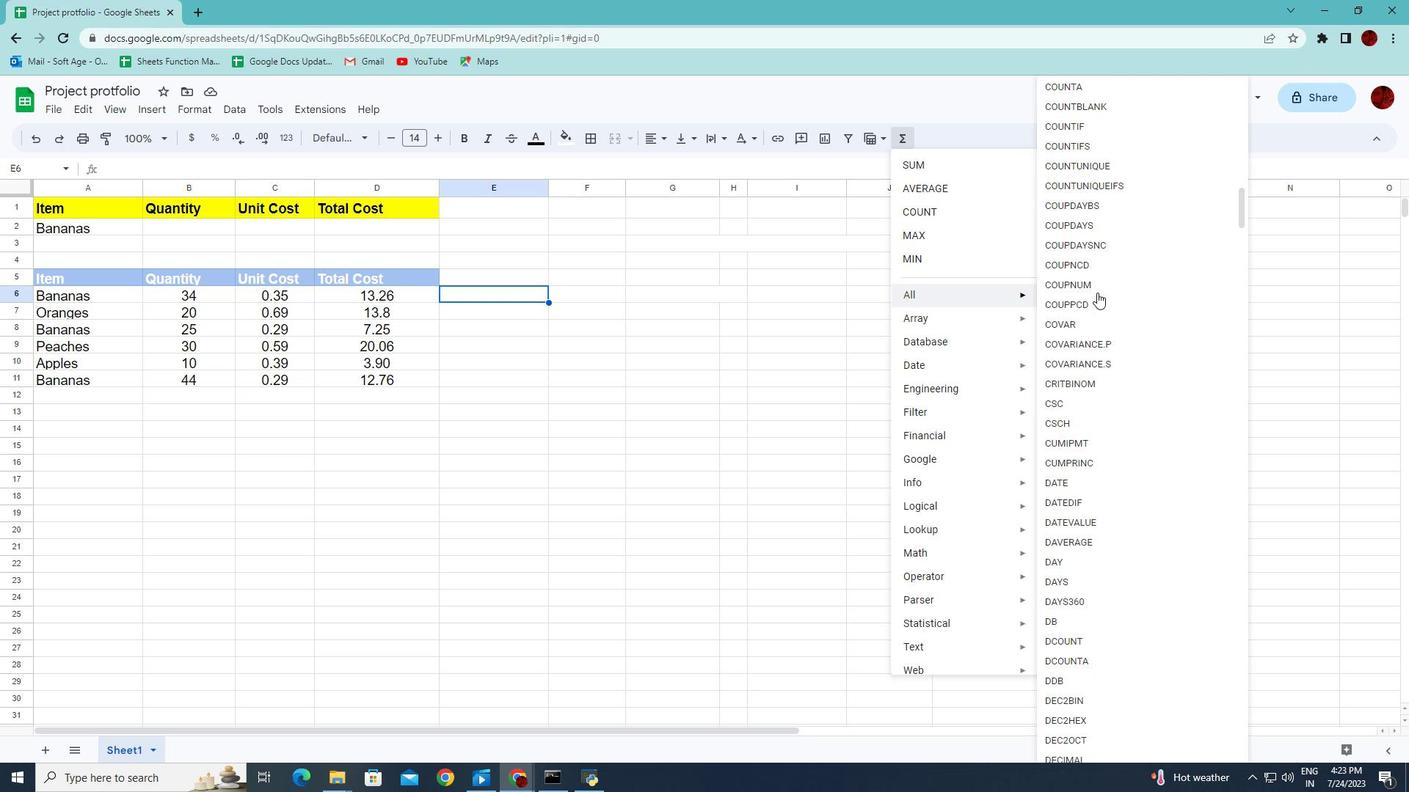 
Action: Mouse moved to (1072, 369)
Screenshot: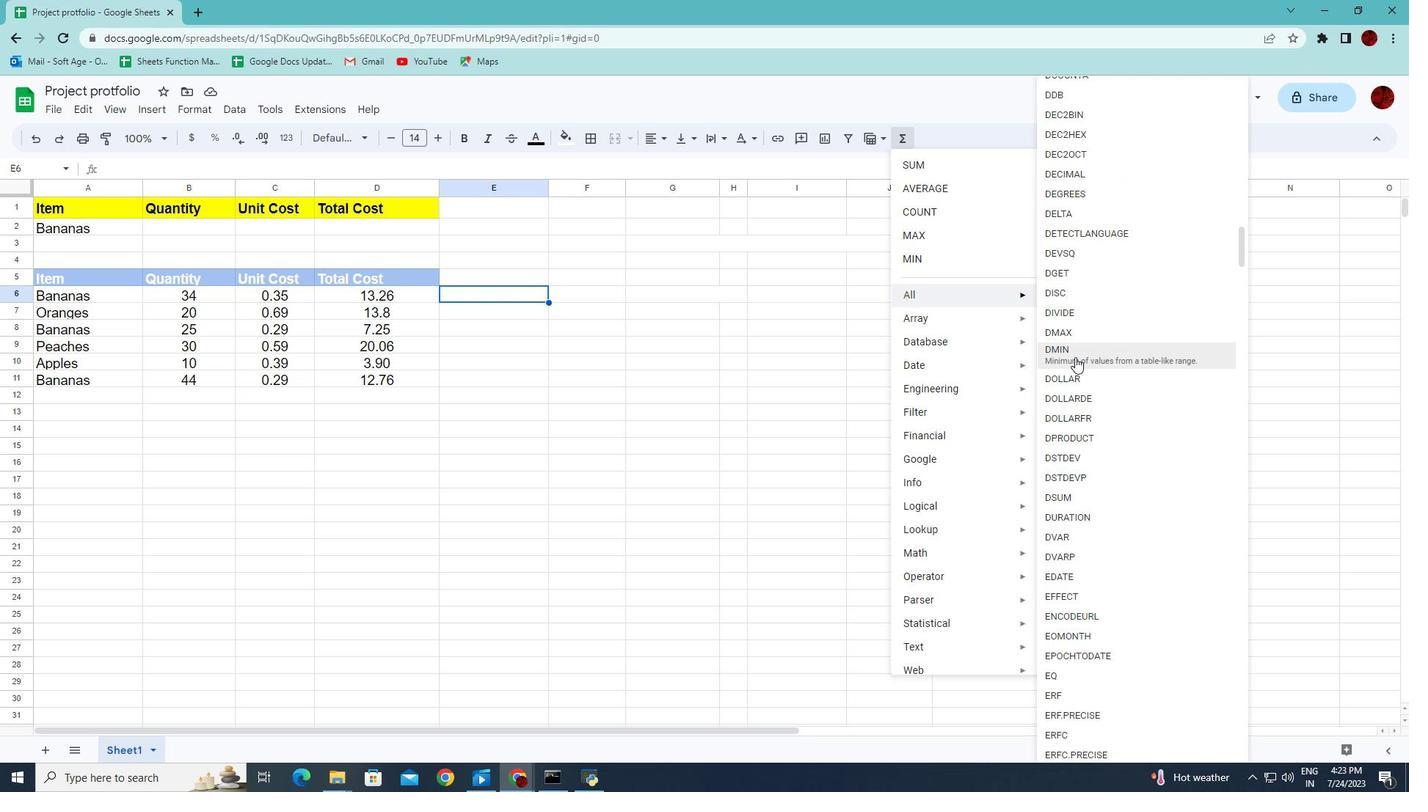
Action: Mouse pressed left at (1072, 369)
Screenshot: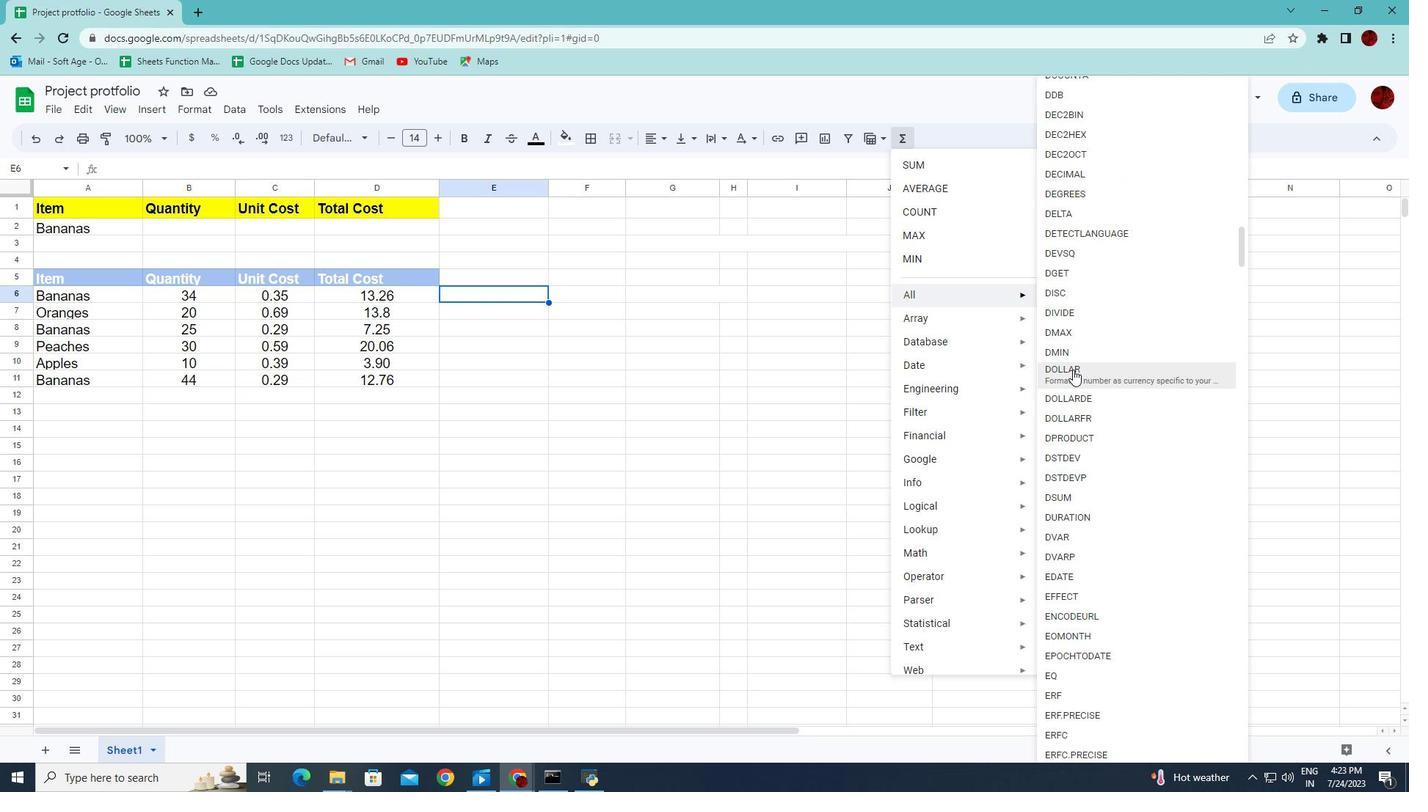 
Action: Mouse moved to (198, 296)
Screenshot: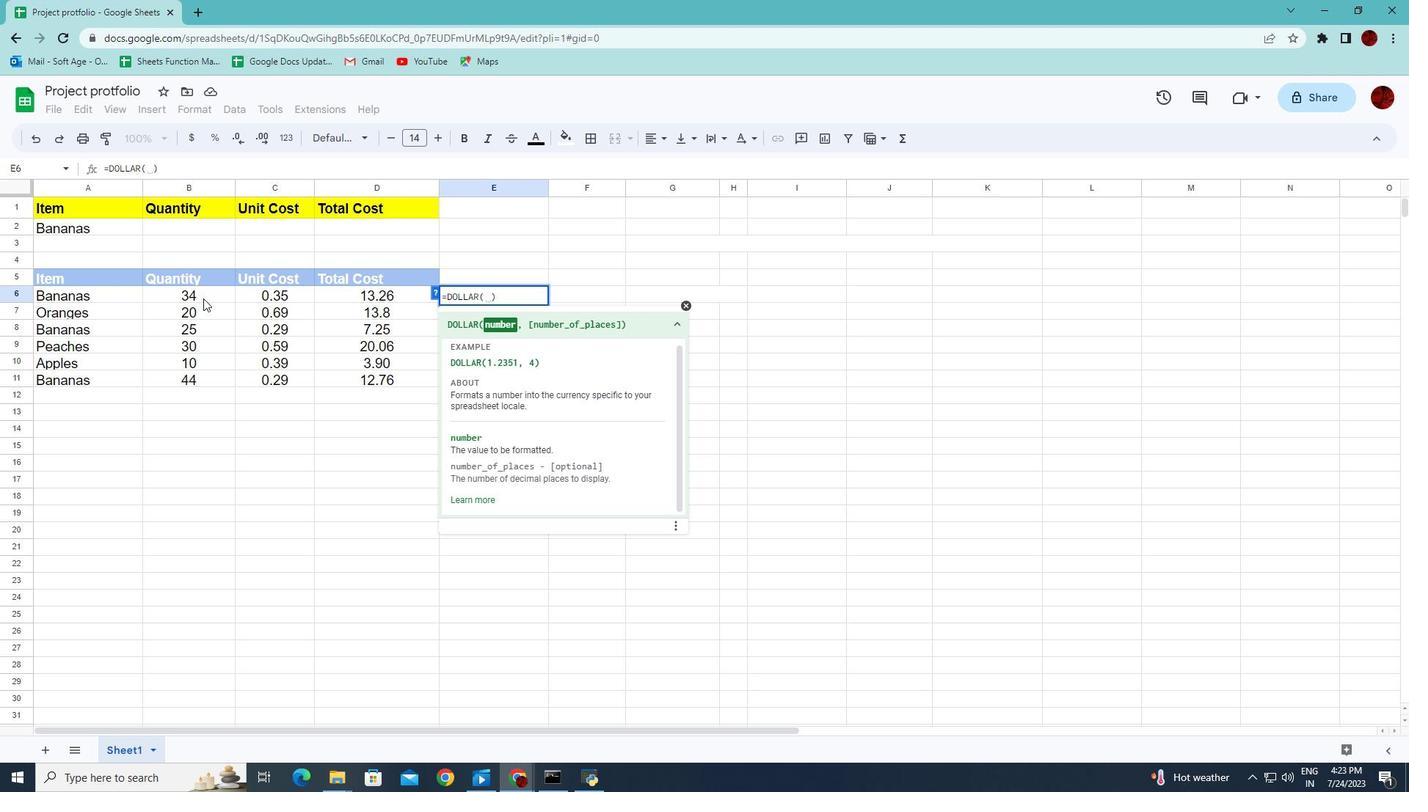 
Action: Mouse pressed left at (198, 296)
Screenshot: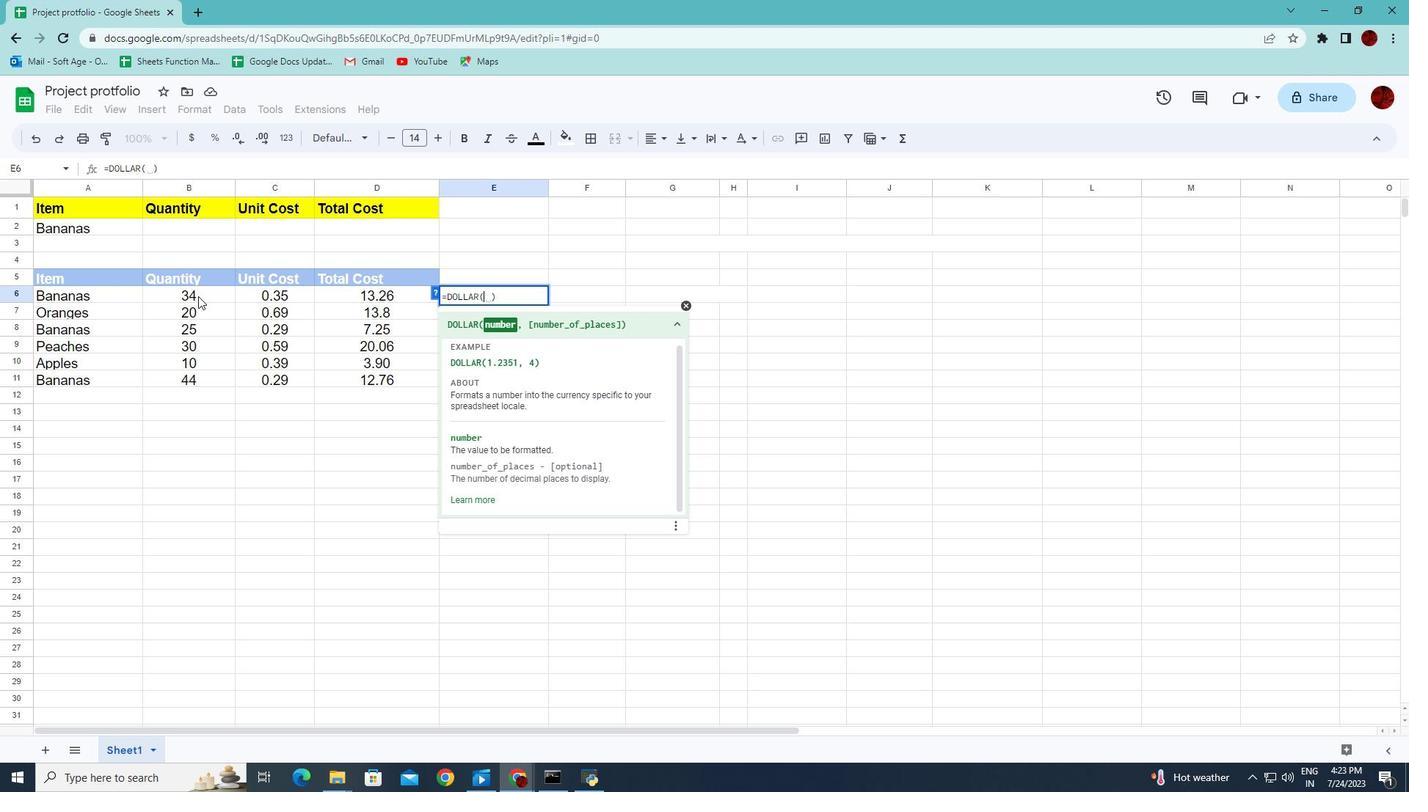 
Action: Key pressed ,1<Key.enter>
Screenshot: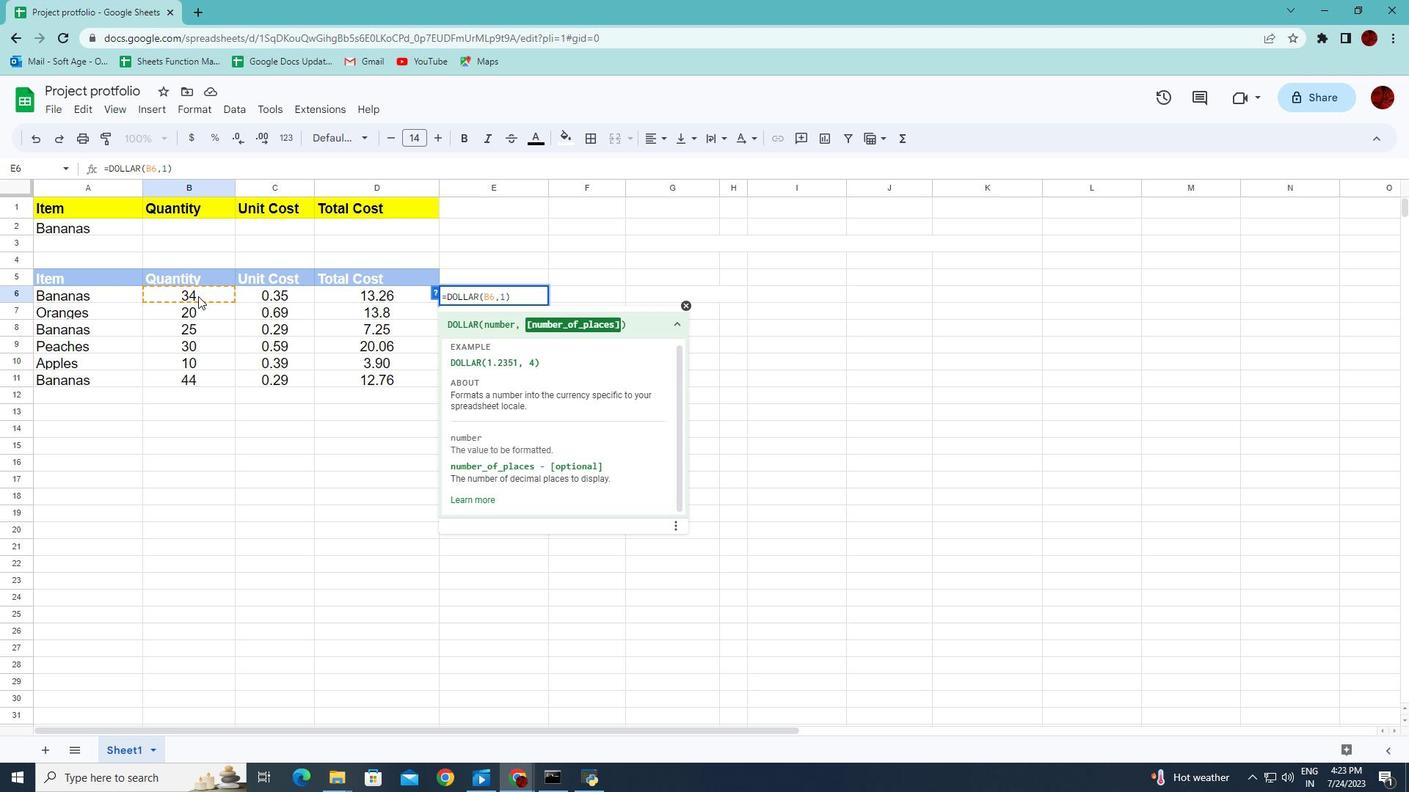 
